 Task: open an excel sheet and write heading  Financial WizardAdd Categories in a column and its values below  'Income, Income, Income, Expenses, Expenses, Expenses, Expenses, Expenses, Savings, Savings, Investments, Investments, Debt, Debt & Debt. 'Add Descriptions in next column and its values below  Salary, Freelance Work, Rental Income, Housing, Transportation, Groceries, Utilities, Entertainment, Emergency Fund, Retirement, Stocks, Mutual Funds, Credit Card 1, Credit Card 2 & Student Loan. Add Amount in next column and its values below  $5,000, $1,200, $500, $1,200, $300, $400, $200, $150, $500, $1,000, $500, $300, $200, $100 & $300. Save page Attendance Sheet for Weekly Overview
Action: Mouse moved to (166, 230)
Screenshot: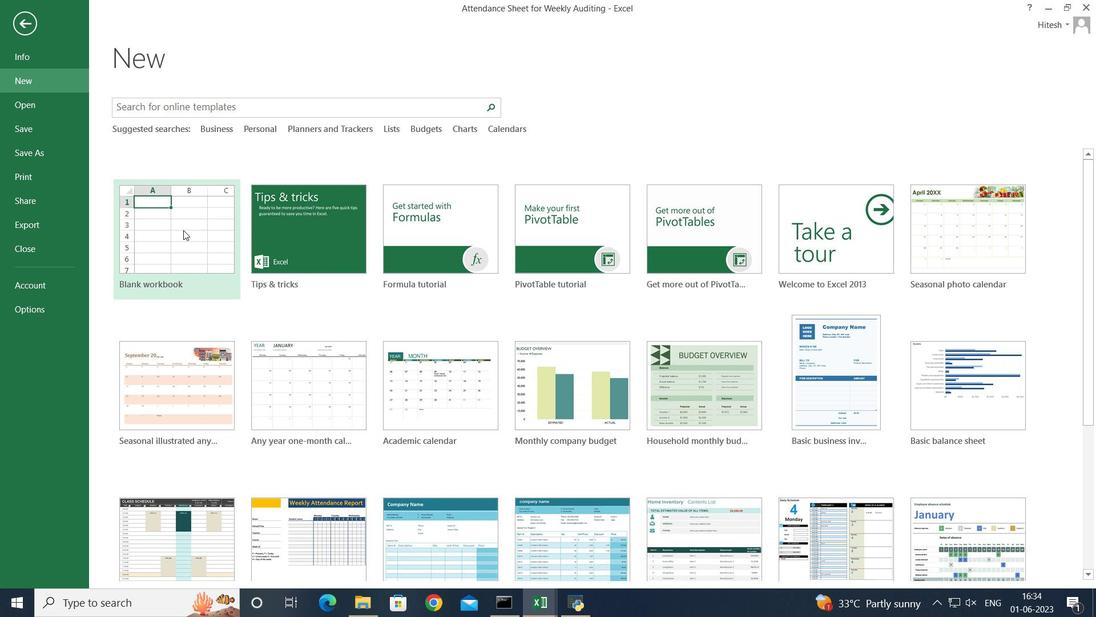 
Action: Mouse pressed left at (166, 230)
Screenshot: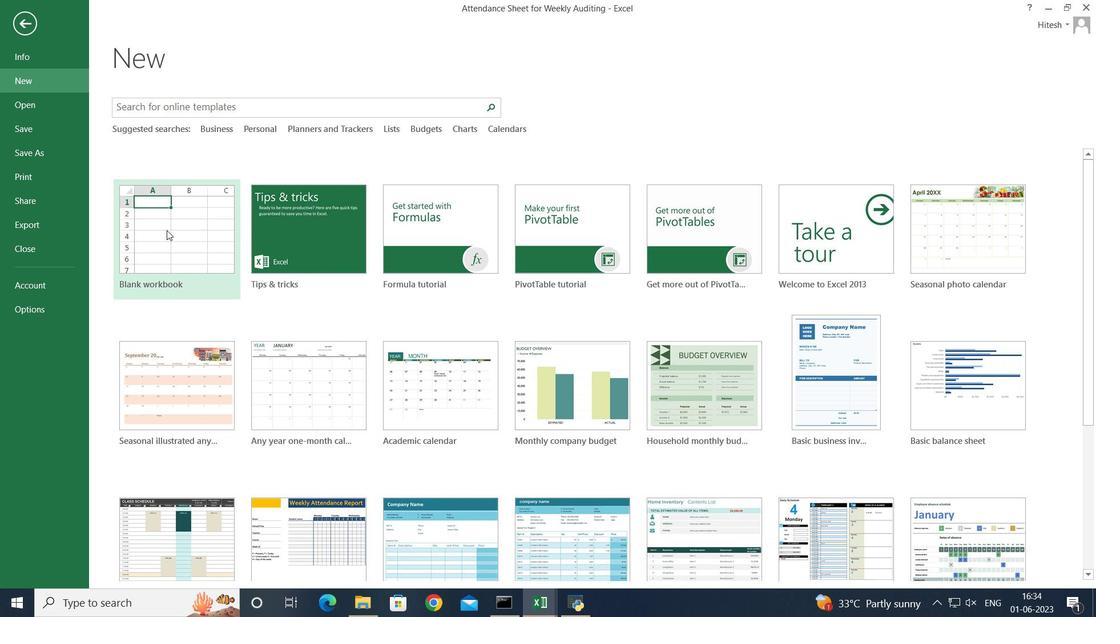 
Action: Mouse moved to (82, 186)
Screenshot: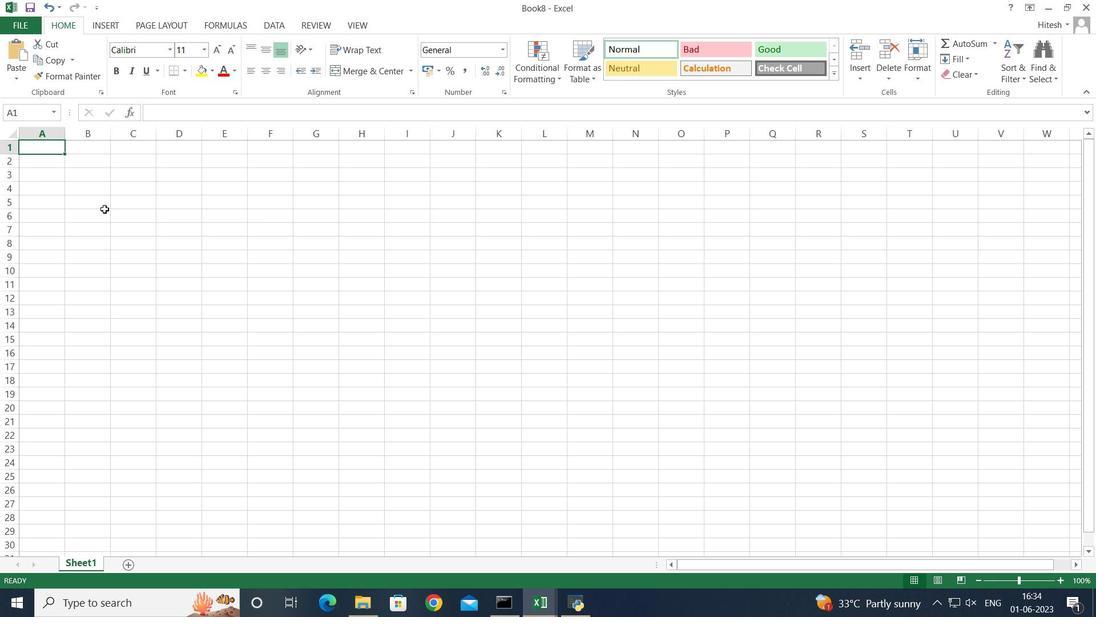 
Action: Key pressed <Key.shift>Financial<Key.space><Key.shift>Wizard<Key.enter><Key.shift><Key.shift>Categories<Key.enter><Key.shift>Income<Key.enter><Key.shift>Income<Key.enter><Key.shift>Income<Key.enter><Key.shift><Key.shift>Expenses<Key.enter><Key.shift>Expenses<Key.enter><Key.shift><Key.shift><Key.shift><Key.shift><Key.shift><Key.shift><Key.shift><Key.shift>Expenses<Key.enter><Key.shift><Key.shift>Expenses<Key.enter><Key.shift>Expenses<Key.enter><Key.shift>Savings<Key.enter><Key.shift>Savings<Key.enter><Key.shift>Investment<Key.enter><Key.shift>Investment<Key.enter><Key.shift>Debt<Key.enter><Key.shift>Debt<Key.enter><Key.shift>Debt<Key.enter>
Screenshot: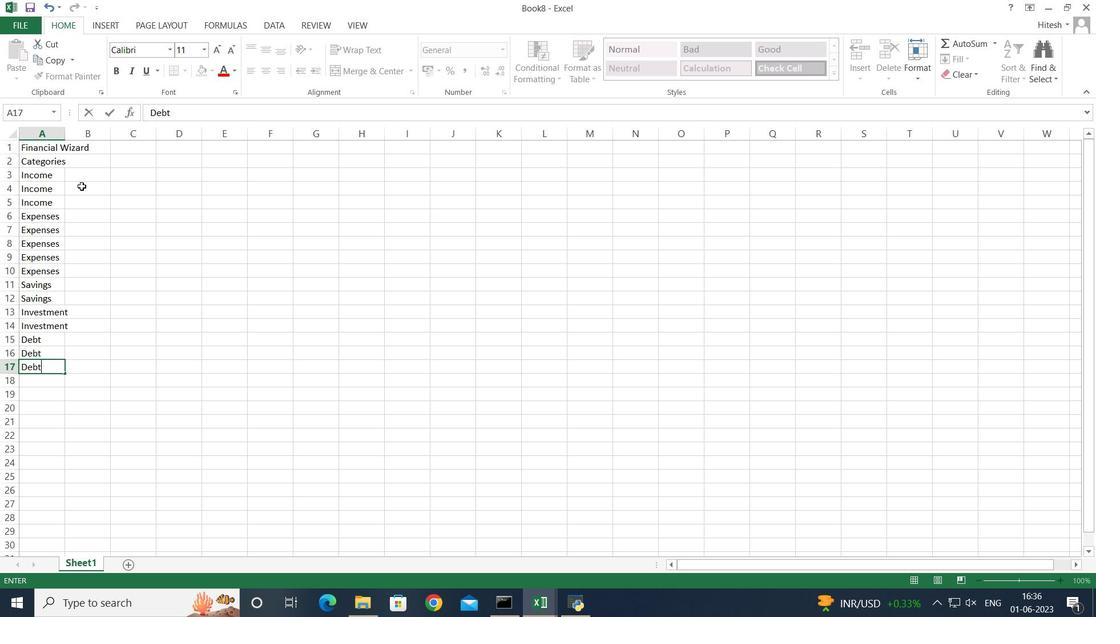 
Action: Mouse moved to (44, 313)
Screenshot: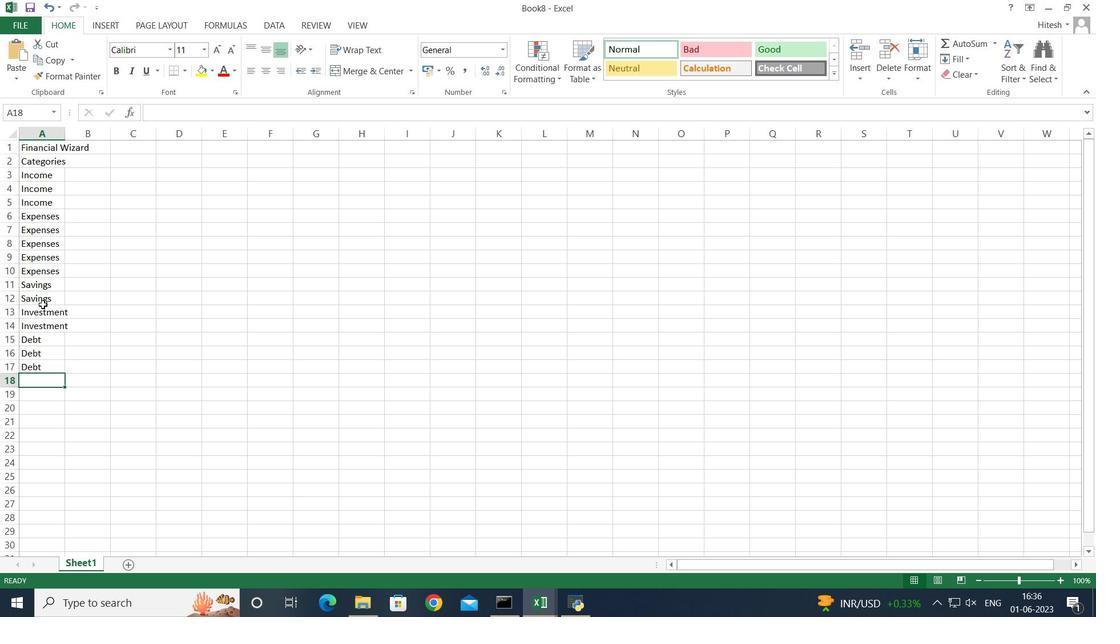 
Action: Mouse pressed left at (44, 313)
Screenshot: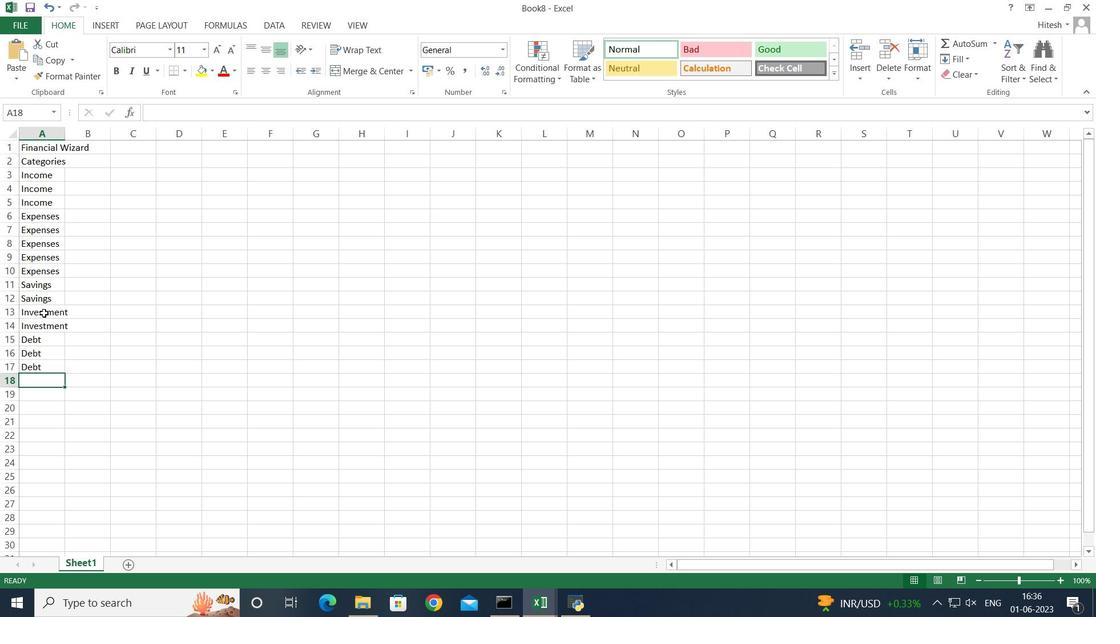 
Action: Mouse moved to (224, 105)
Screenshot: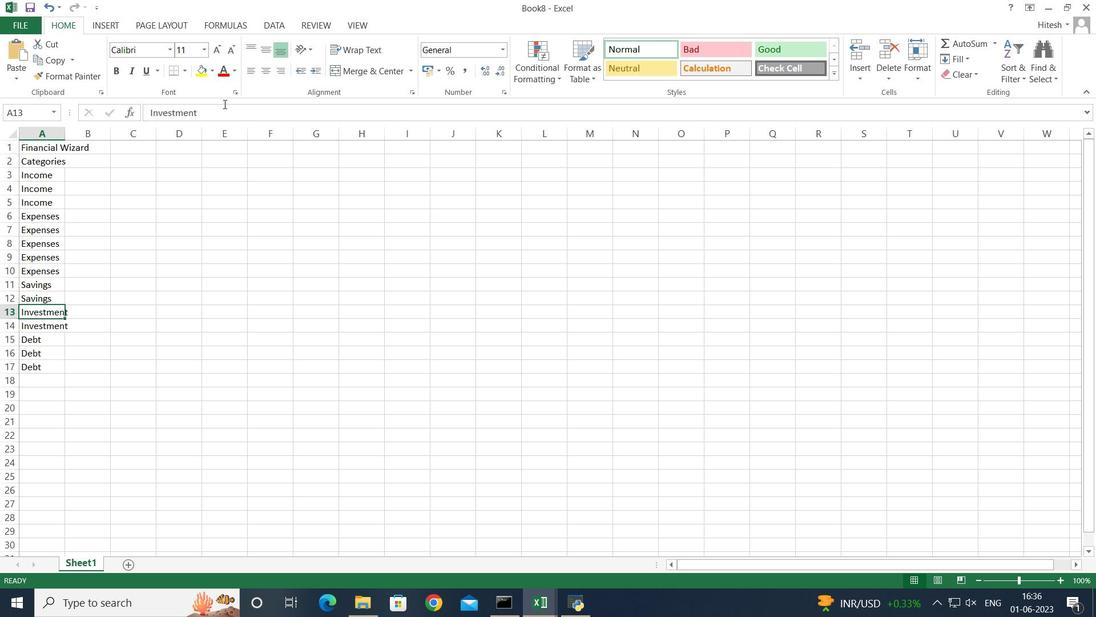 
Action: Mouse pressed left at (224, 105)
Screenshot: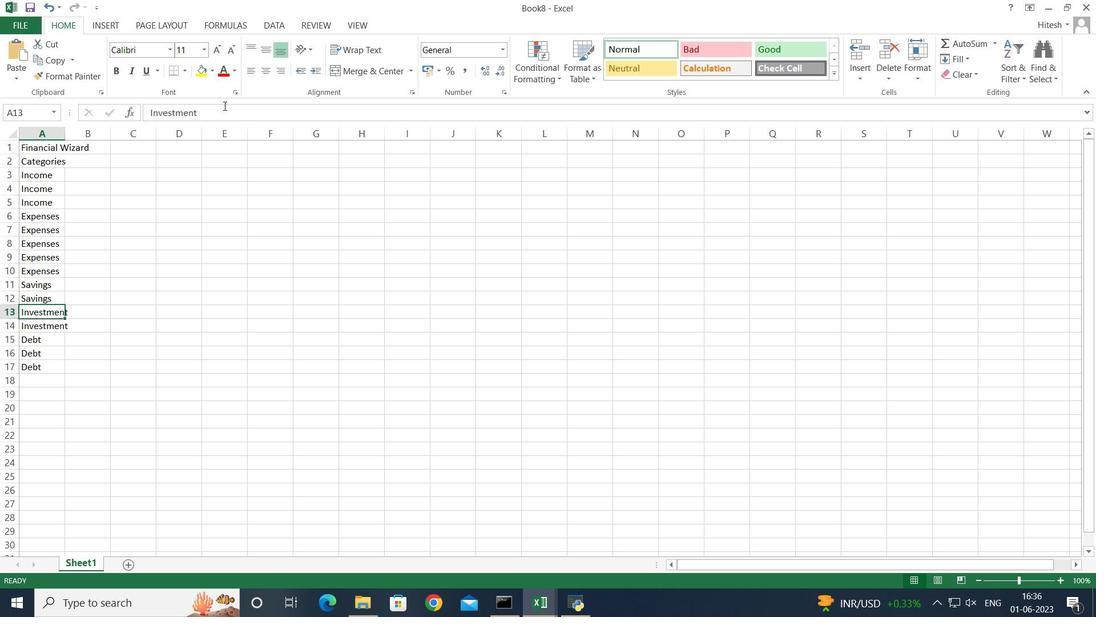 
Action: Key pressed s
Screenshot: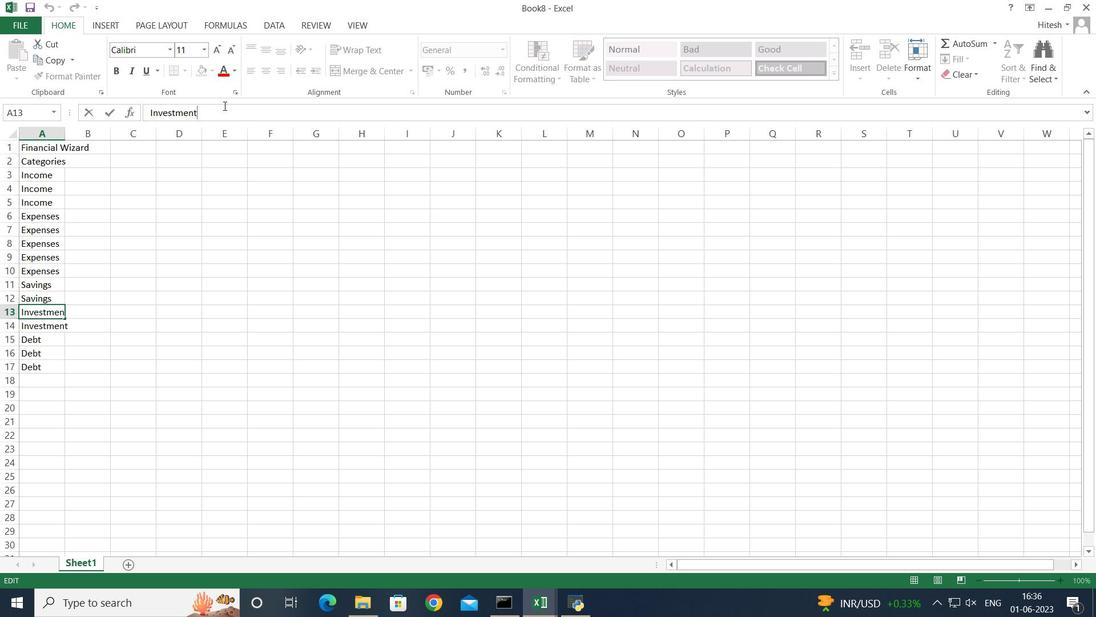 
Action: Mouse moved to (110, 295)
Screenshot: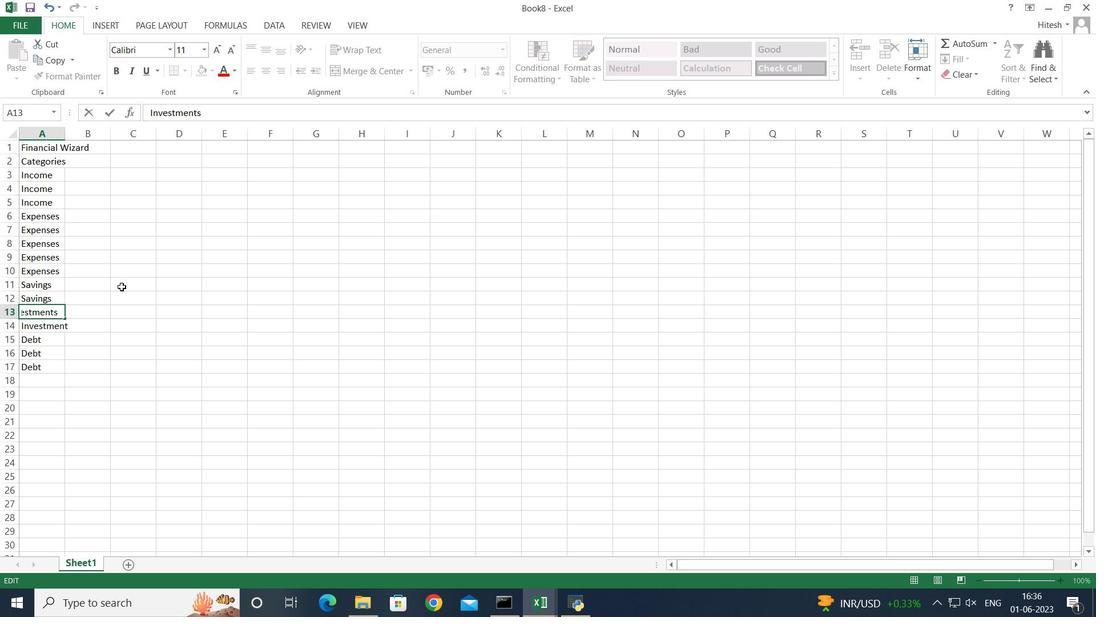 
Action: Key pressed <Key.enter>
Screenshot: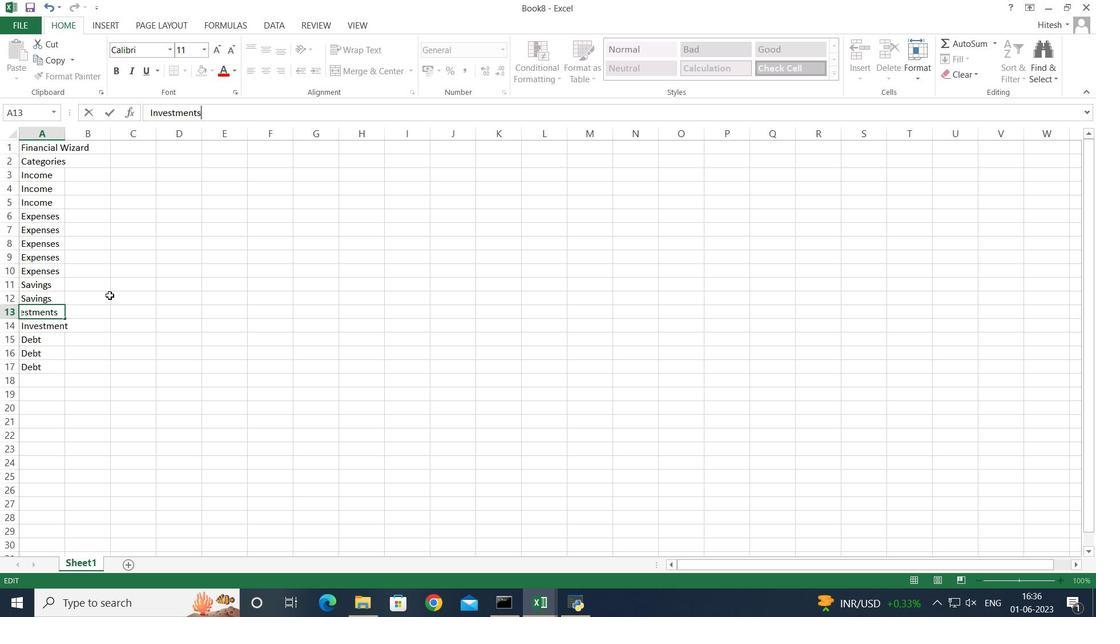 
Action: Mouse moved to (221, 109)
Screenshot: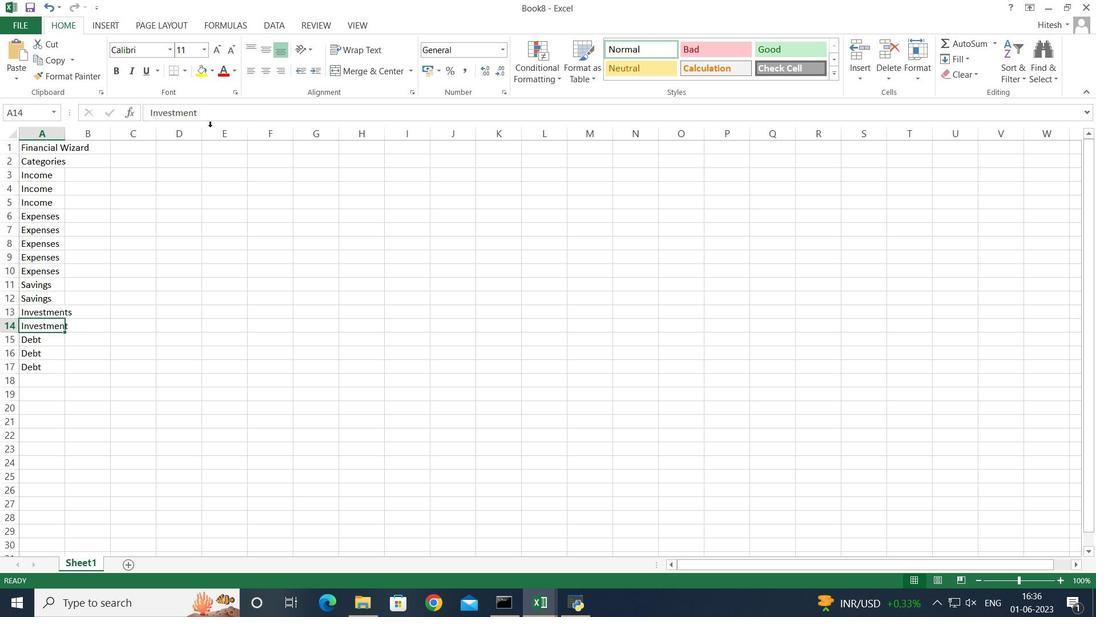 
Action: Mouse pressed left at (221, 109)
Screenshot: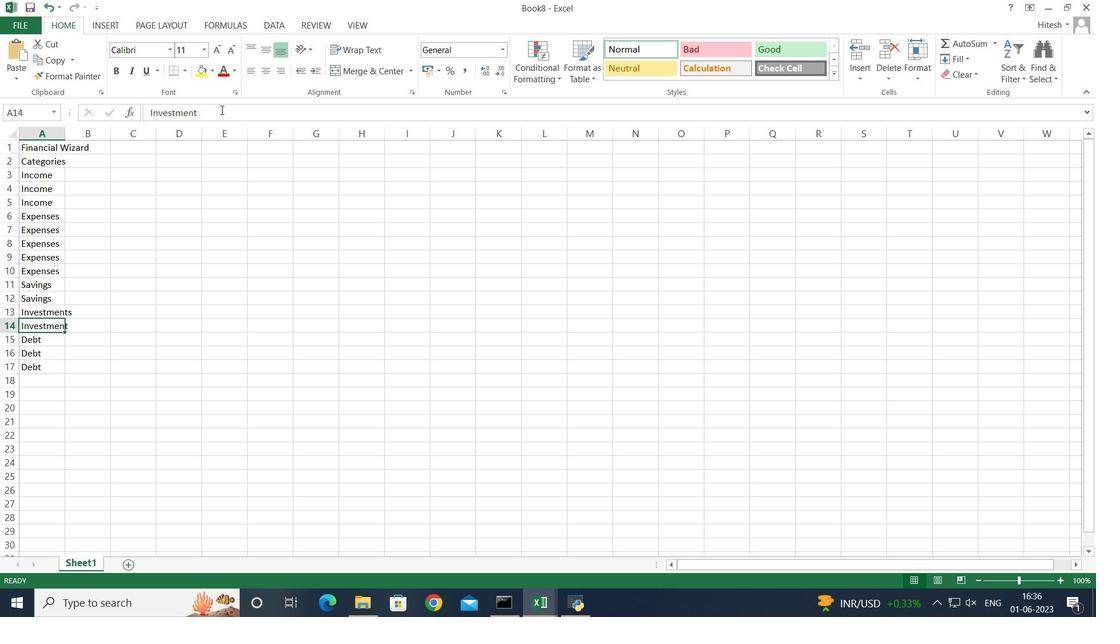 
Action: Key pressed s<Key.enter><Key.enter><Key.enter><Key.enter>
Screenshot: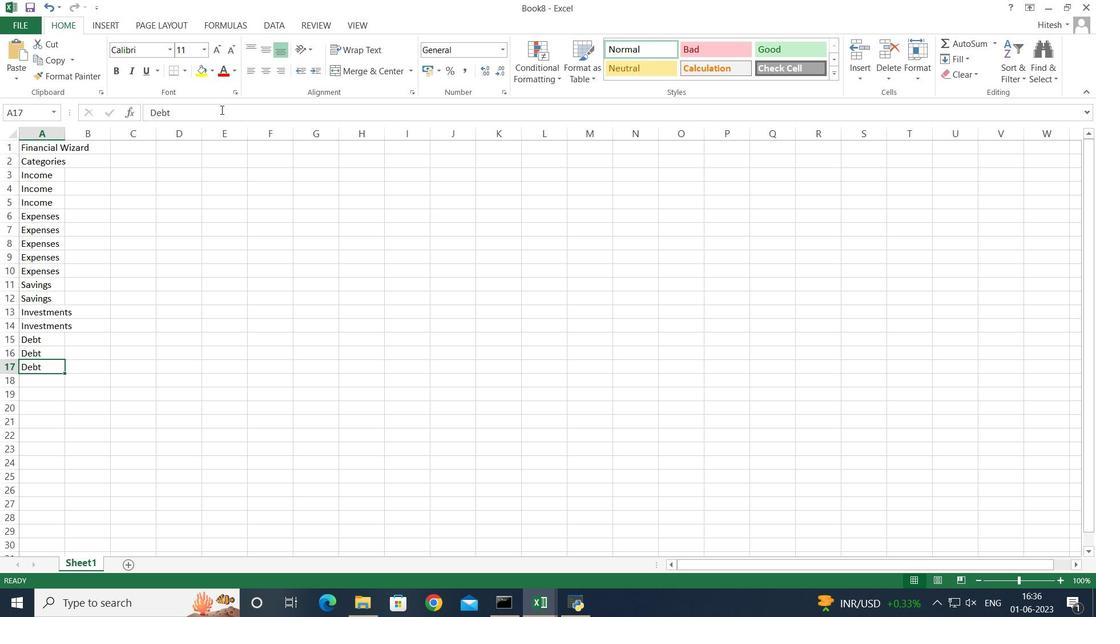 
Action: Mouse moved to (44, 135)
Screenshot: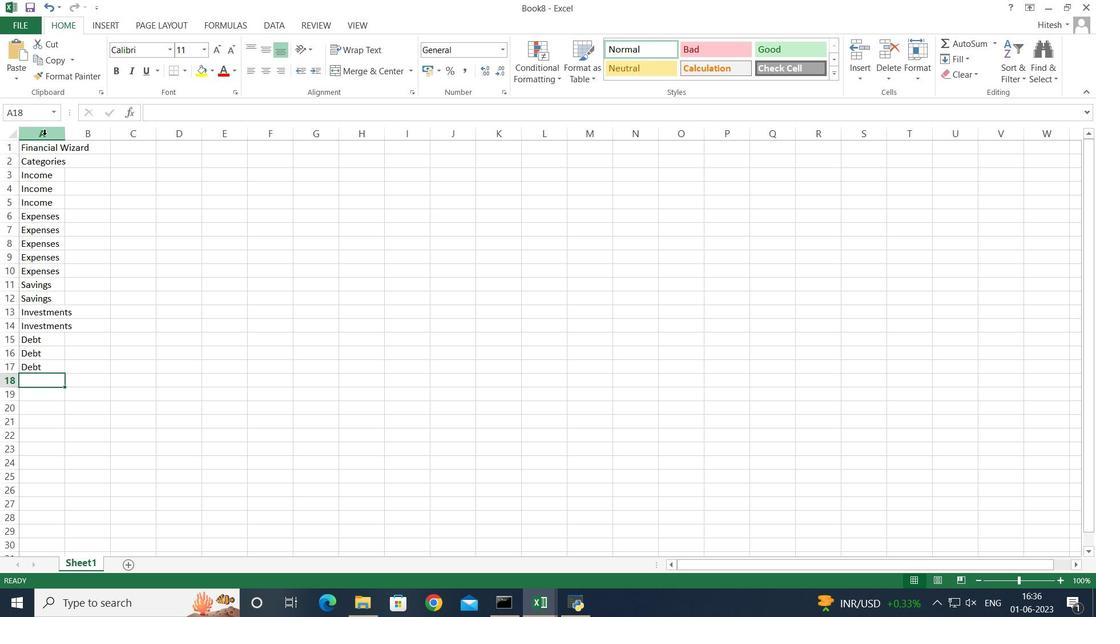 
Action: Mouse pressed left at (44, 135)
Screenshot: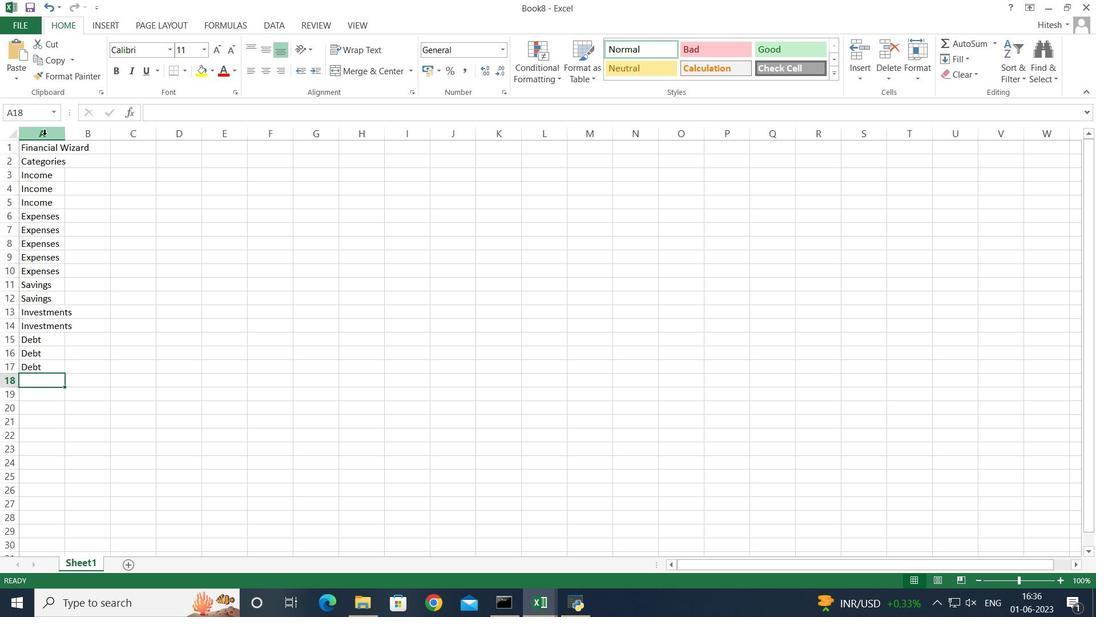
Action: Mouse moved to (64, 133)
Screenshot: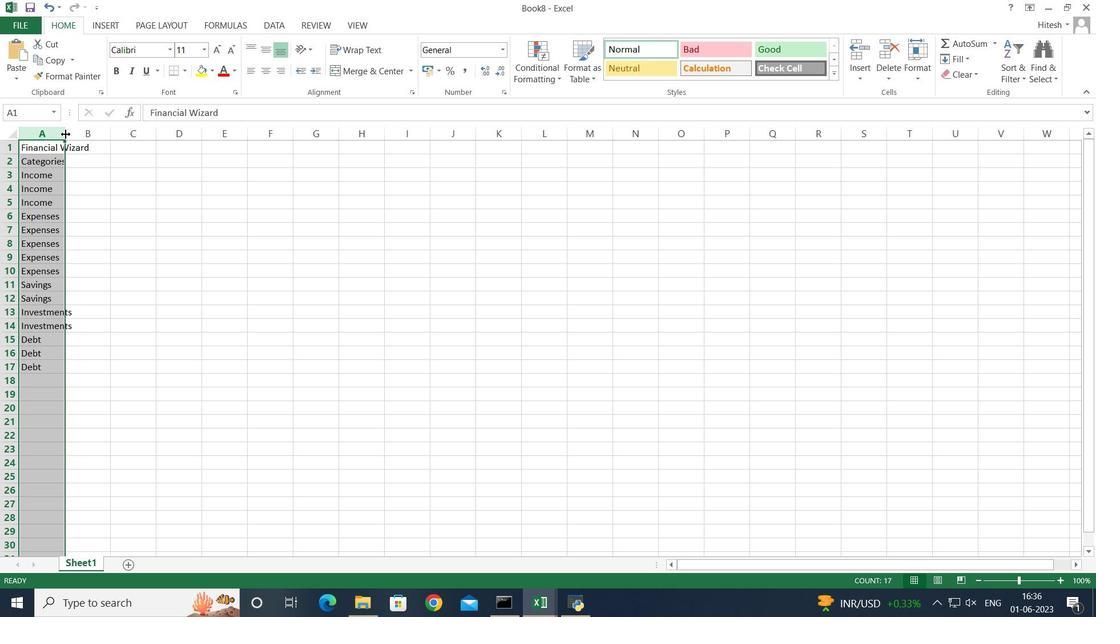 
Action: Mouse pressed left at (64, 133)
Screenshot: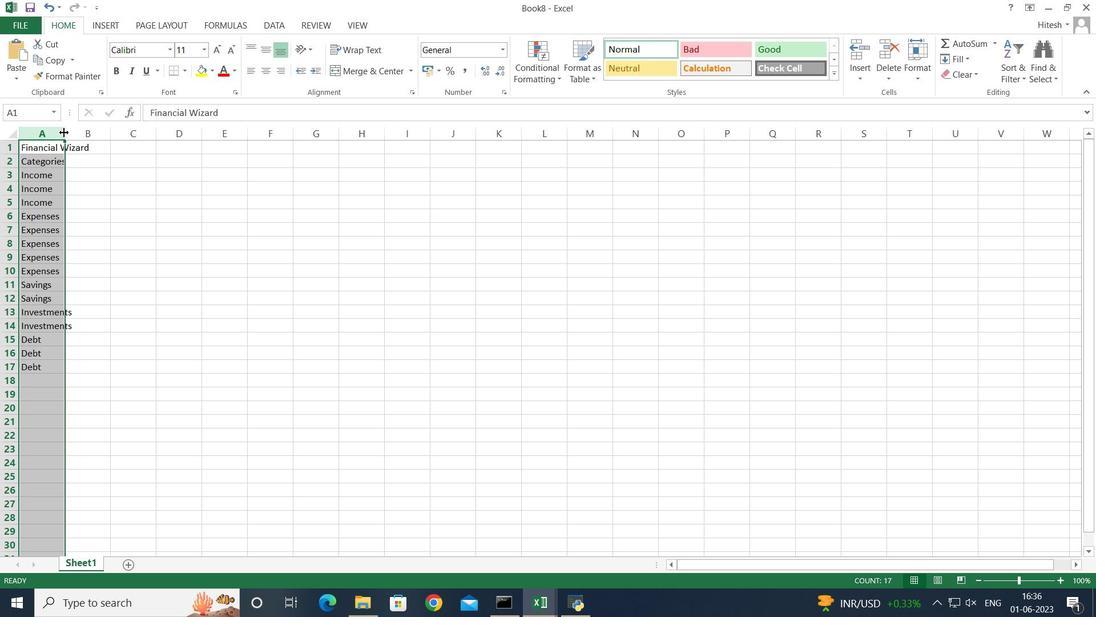 
Action: Mouse moved to (63, 132)
Screenshot: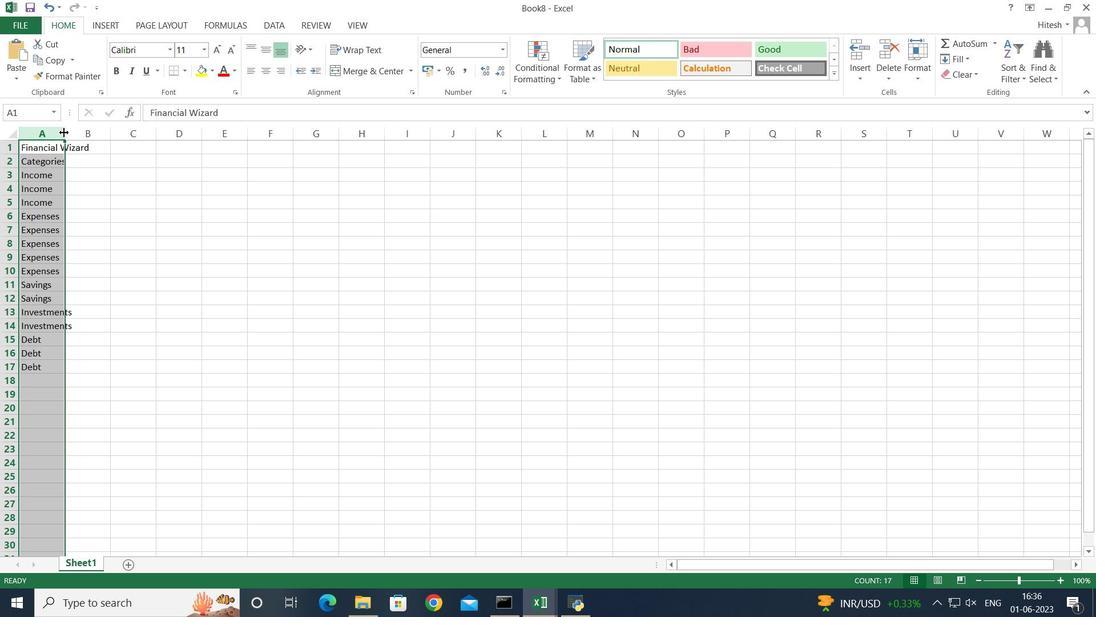 
Action: Mouse pressed left at (63, 132)
Screenshot: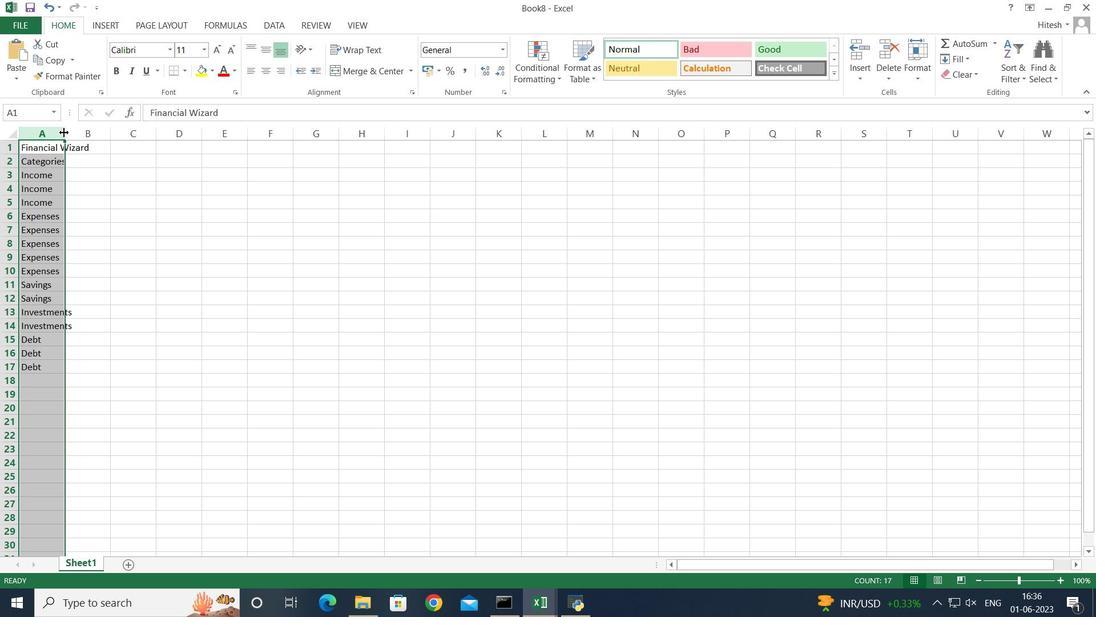 
Action: Mouse moved to (105, 161)
Screenshot: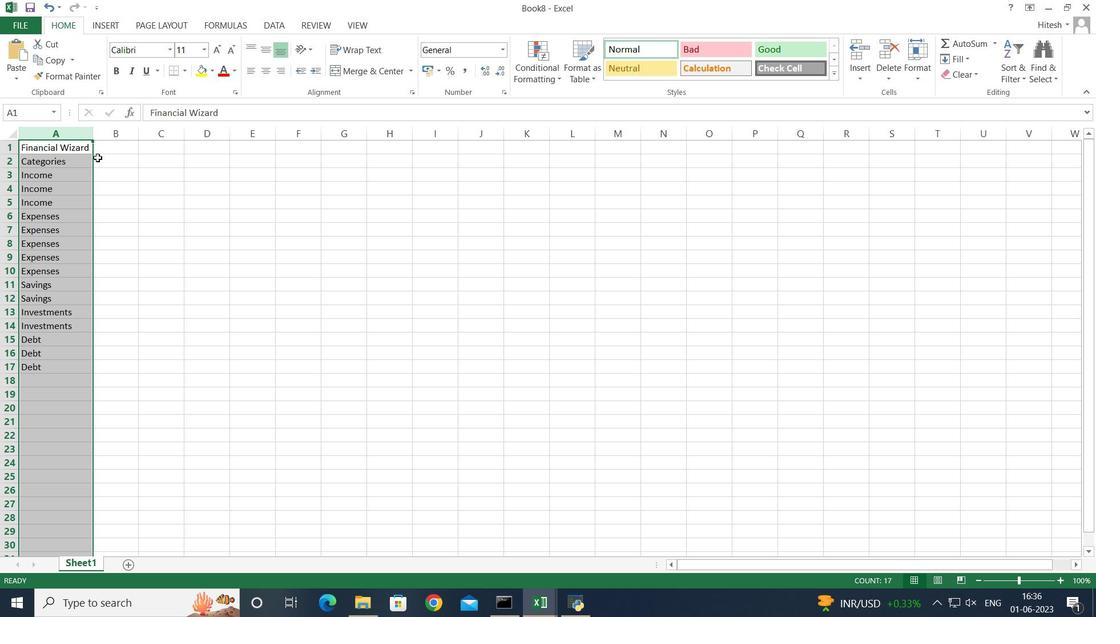 
Action: Mouse pressed left at (105, 161)
Screenshot: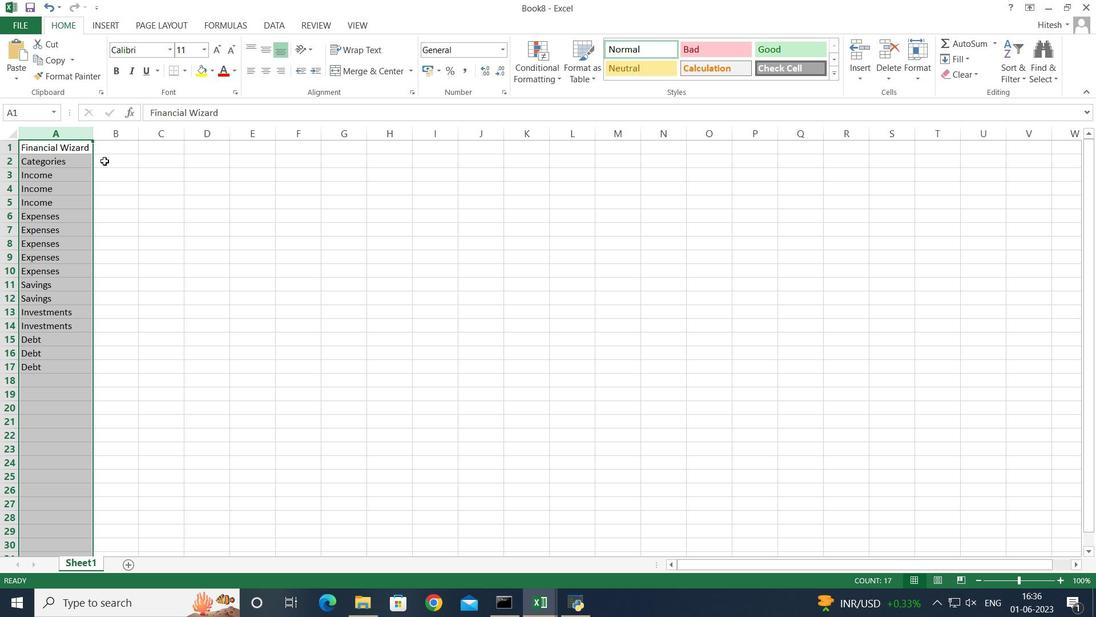 
Action: Key pressed <Key.shift>Descriptions<Key.enter><Key.shift>Salary<Key.enter><Key.shift>Freelance<Key.enter><Key.up>
Screenshot: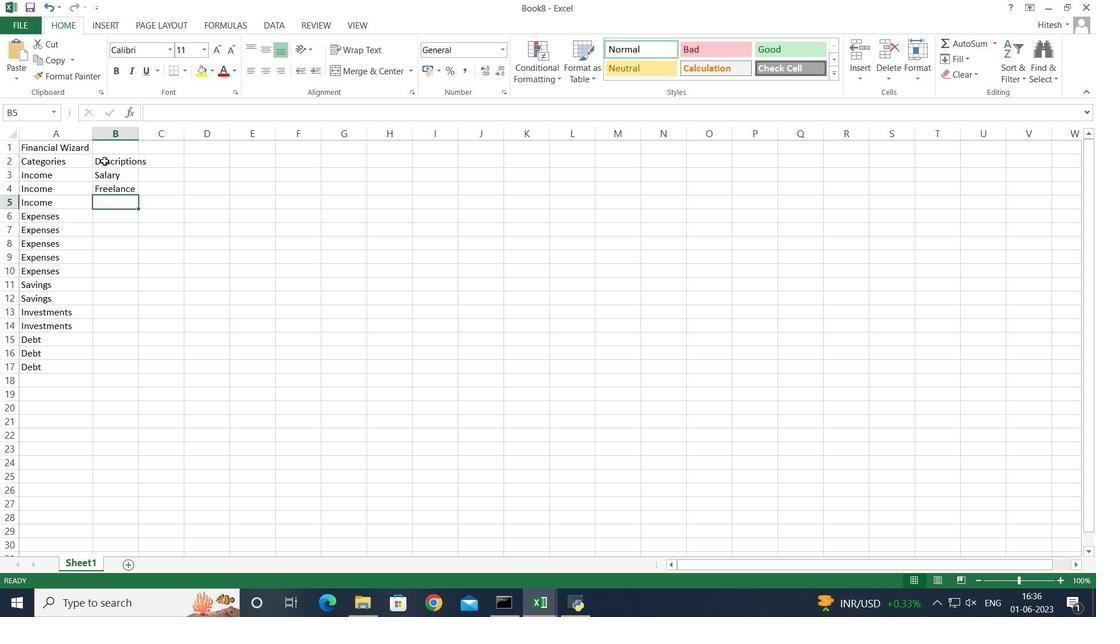 
Action: Mouse moved to (211, 112)
Screenshot: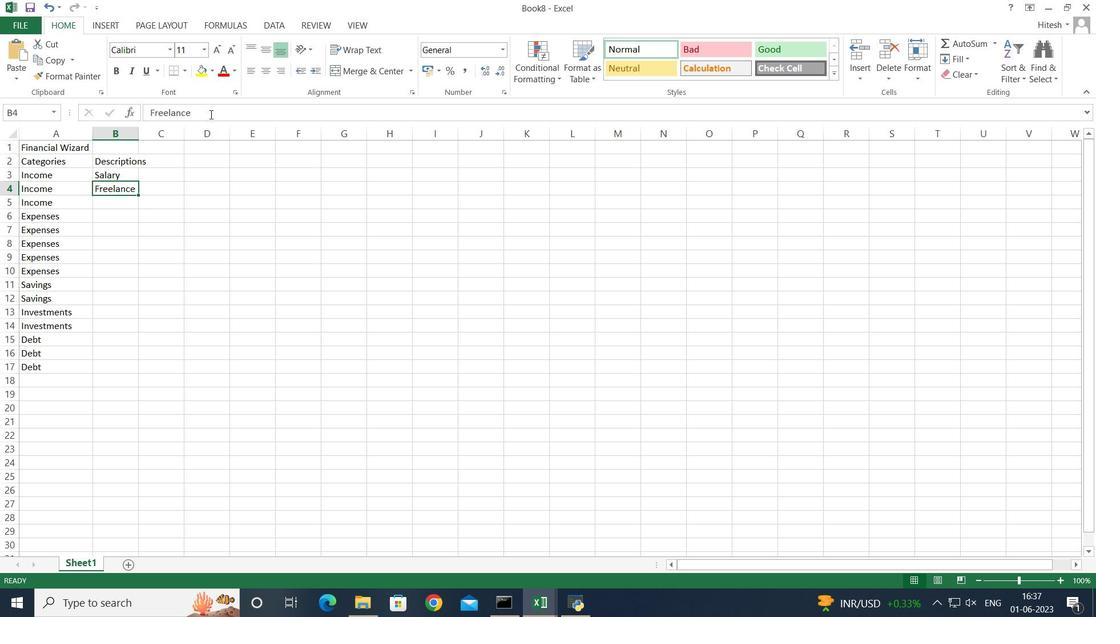 
Action: Mouse pressed left at (211, 112)
Screenshot: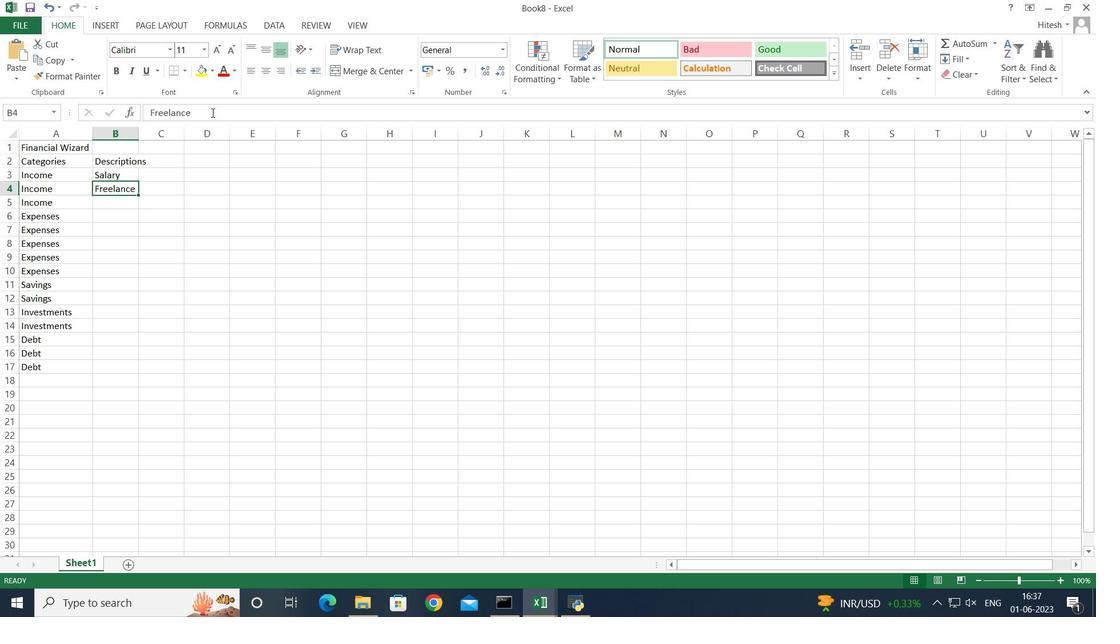 
Action: Key pressed <Key.space><Key.shift>Work<Key.enter><Key.shift>Rental<Key.space><Key.shift>Income<Key.enter><Key.shift>Housing<Key.enter><Key.shift>Transportation<Key.enter><Key.shift>Groceries<Key.enter><Key.shift><Key.shift>Utilities<Key.enter><Key.shift>Entertainment<Key.enter><Key.shift>Emergency<Key.space><Key.shift>Fund<Key.enter><Key.shift>Retire,<Key.backspace>ment<Key.space><Key.enter><Key.shift>Stocks<Key.enter><Key.shift><Key.shift><Key.shift><Key.shift><Key.shift>Mutual<Key.space><Key.shift>Funds<Key.enter><Key.shift>Credit<Key.space><Key.shift>Card<Key.space>1<Key.enter><Key.shift>Credit<Key.space><Key.shift>Card<Key.space>2<Key.enter><Key.shift>Student<Key.space><Key.shift>loan<Key.backspace><Key.backspace><Key.backspace><Key.backspace><Key.shift>Loan<Key.enter>
Screenshot: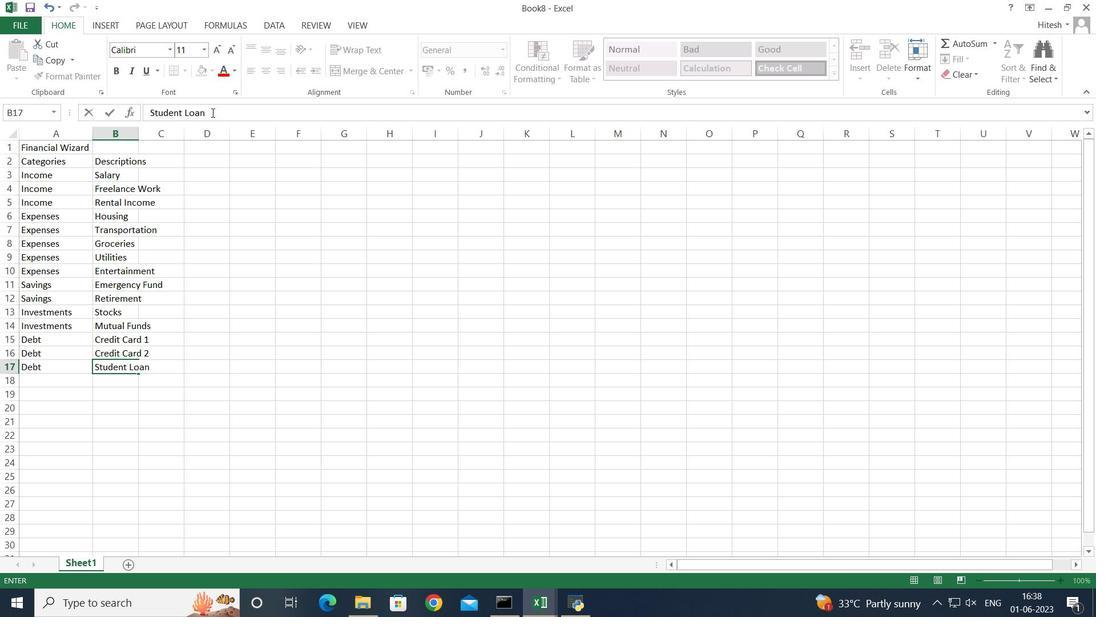 
Action: Mouse moved to (110, 137)
Screenshot: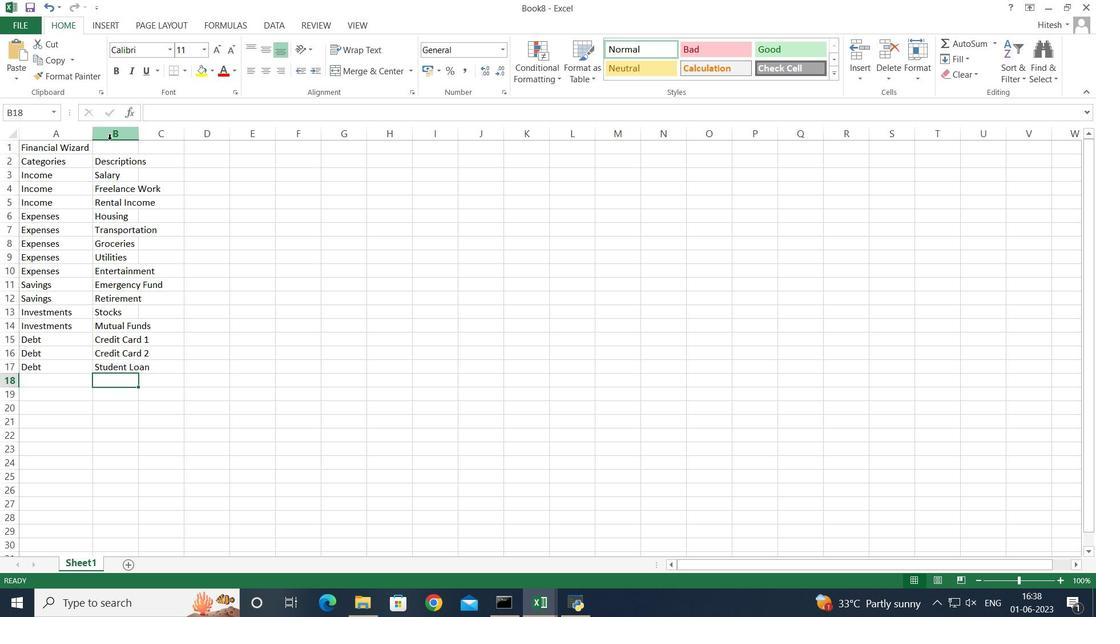 
Action: Mouse pressed left at (110, 137)
Screenshot: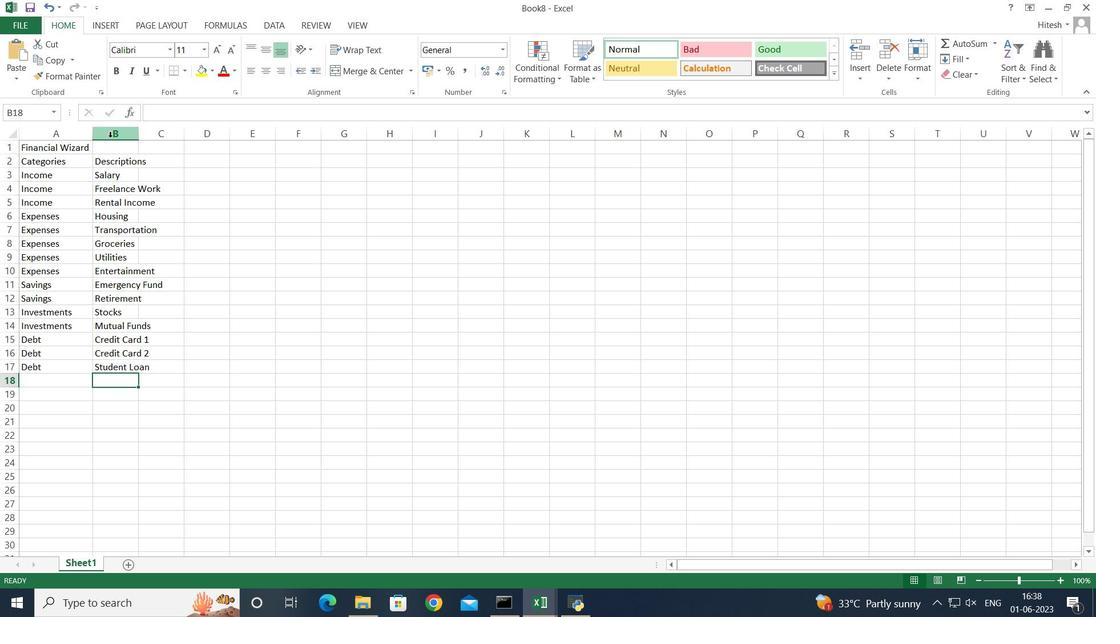 
Action: Mouse moved to (138, 135)
Screenshot: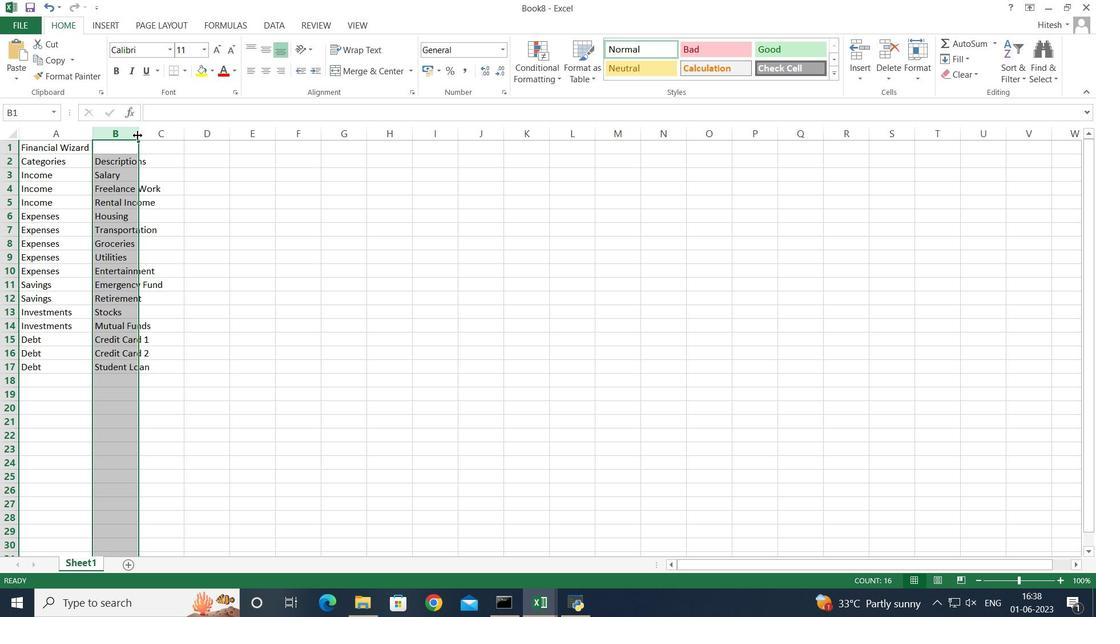 
Action: Mouse pressed left at (138, 135)
Screenshot: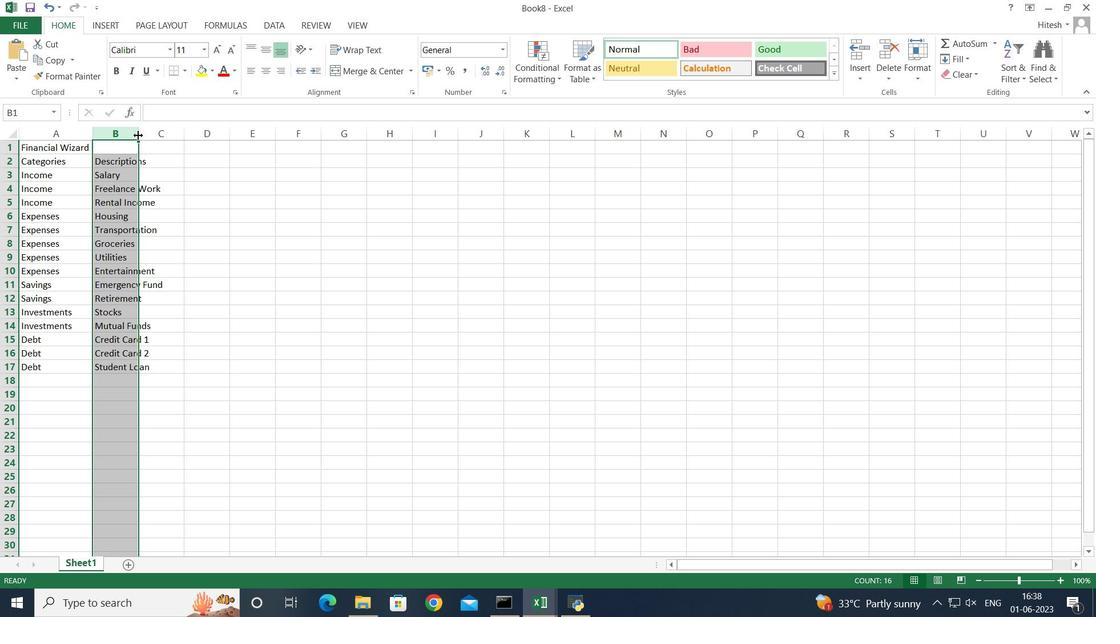 
Action: Mouse pressed left at (138, 135)
Screenshot: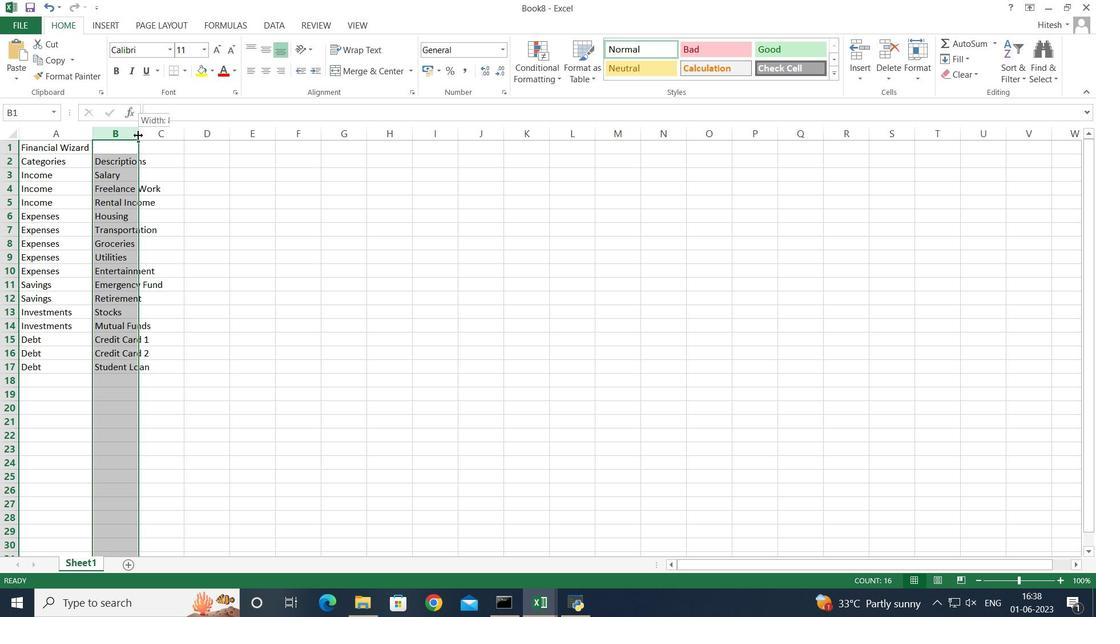 
Action: Mouse moved to (178, 162)
Screenshot: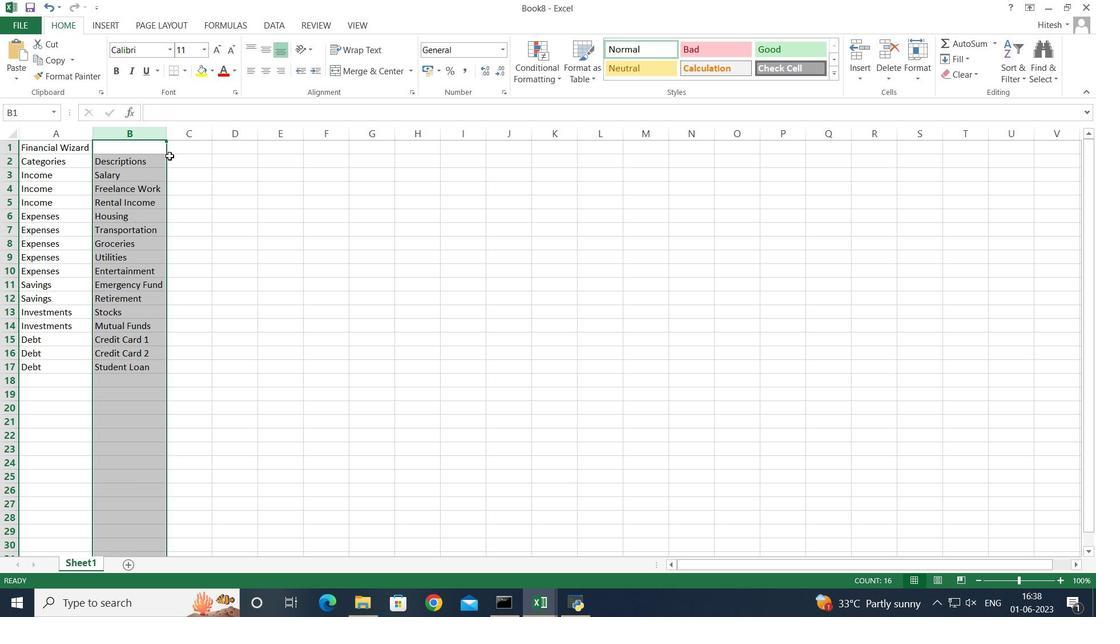 
Action: Mouse pressed left at (178, 162)
Screenshot: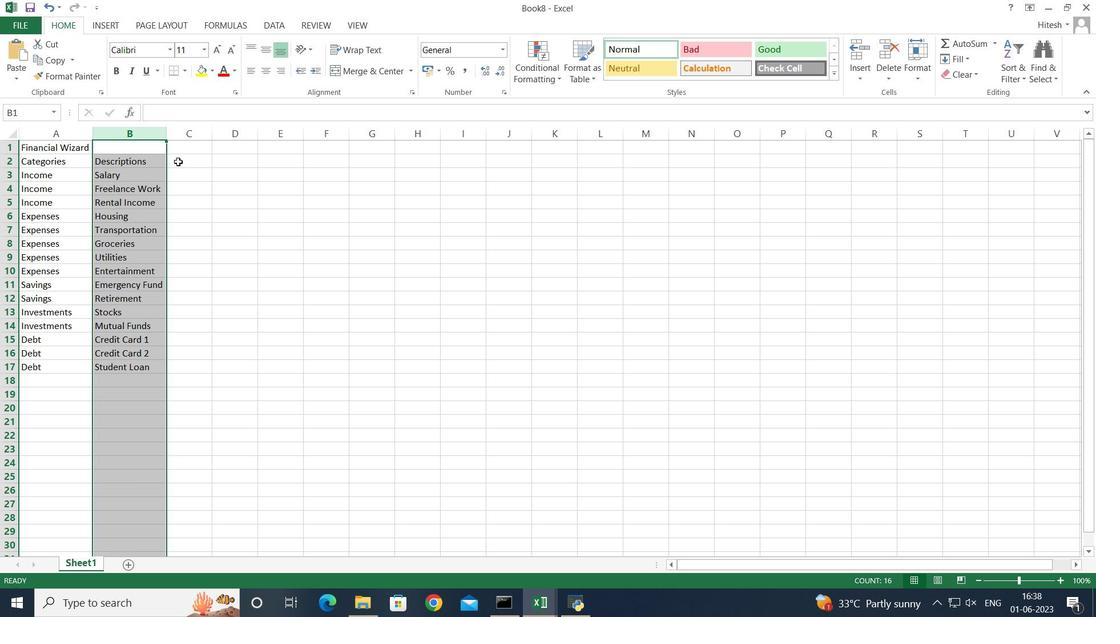 
Action: Key pressed <Key.shift>Amount<Key.enter>5000<Key.enter>1200<Key.enter>500
Screenshot: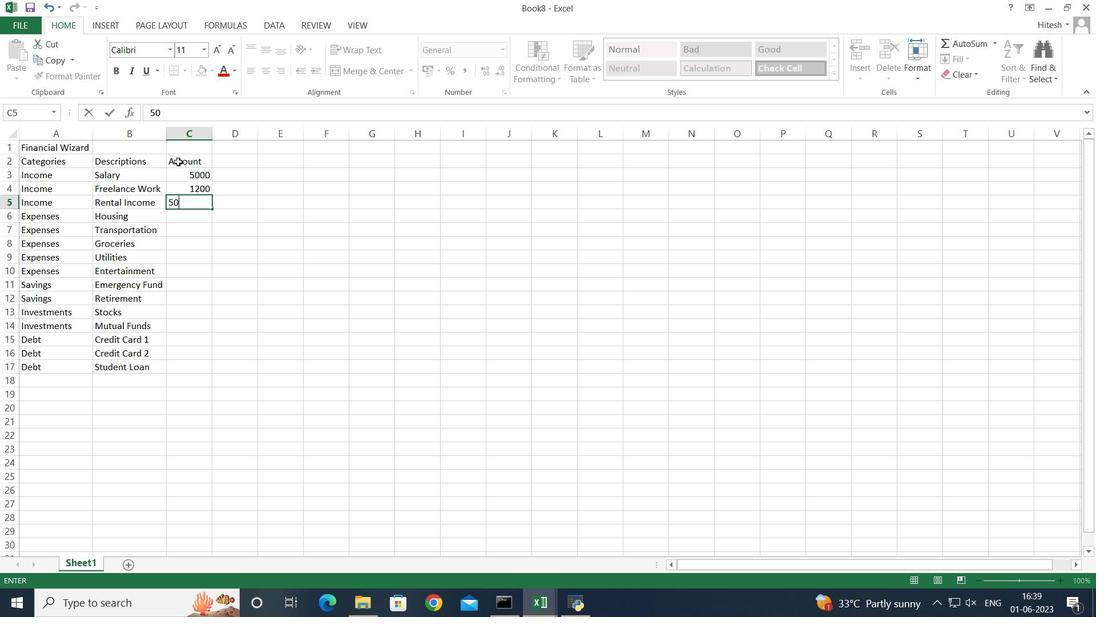 
Action: Mouse moved to (185, 162)
Screenshot: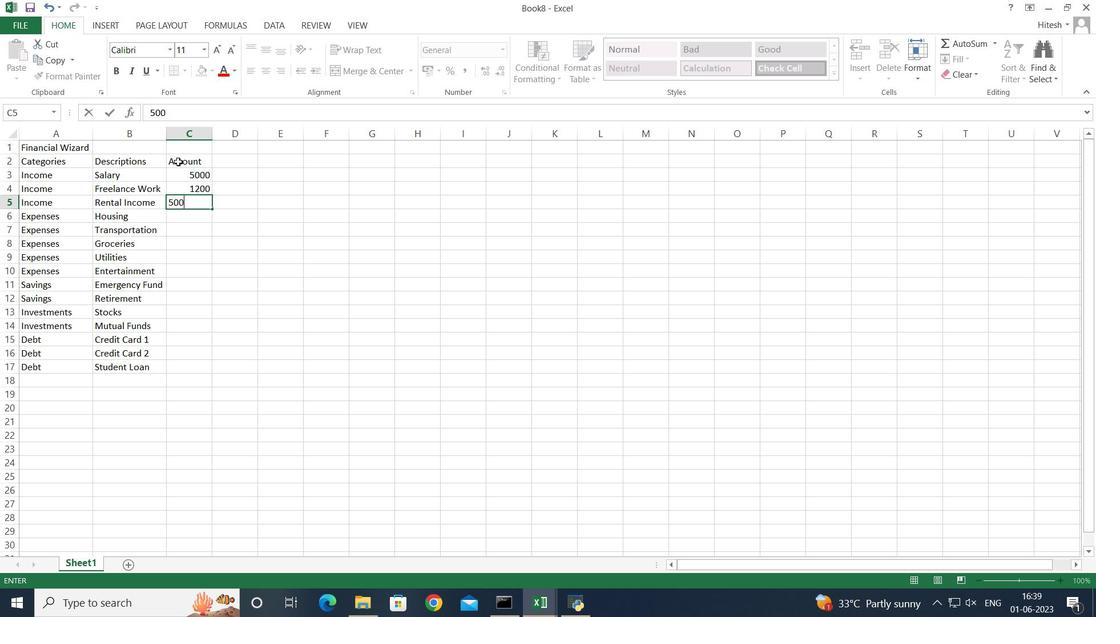 
Action: Key pressed <Key.enter>
Screenshot: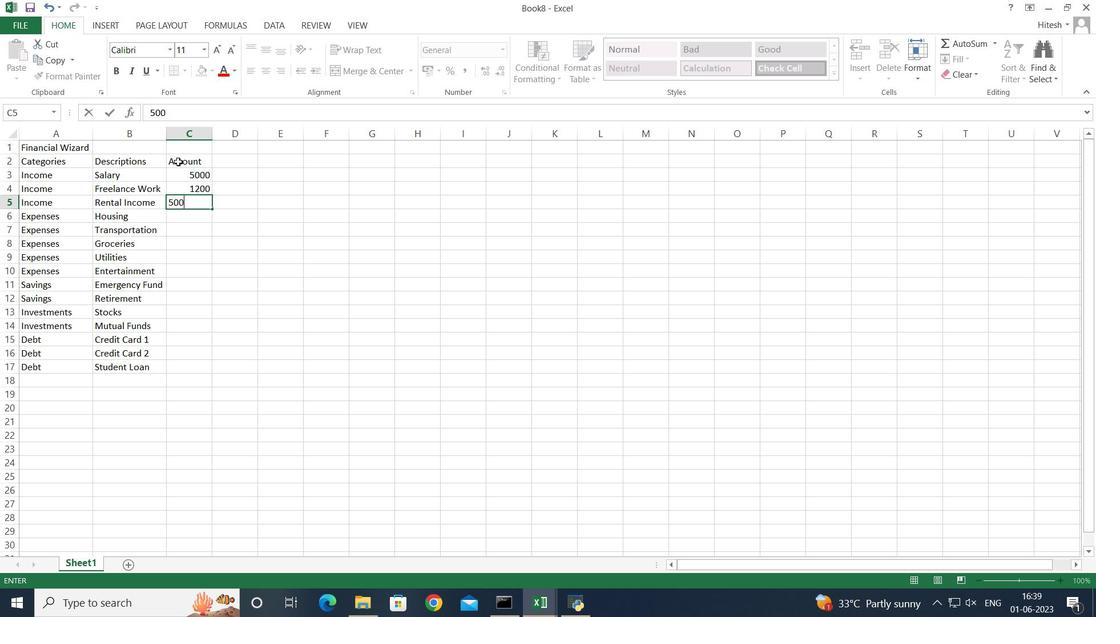 
Action: Mouse moved to (190, 161)
Screenshot: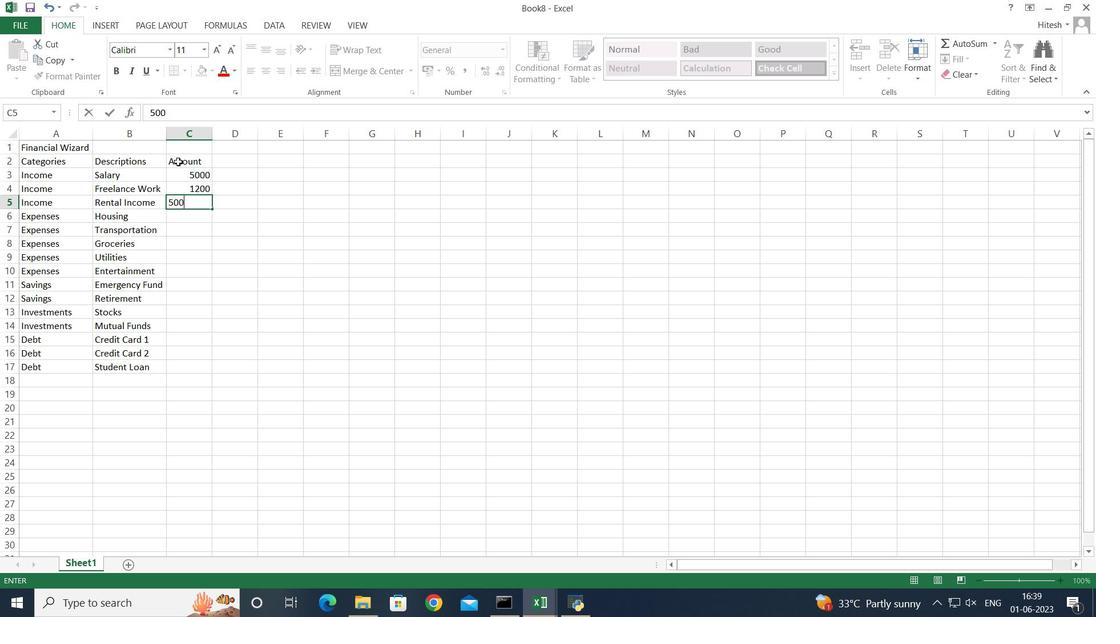 
Action: Key pressed 1200<Key.enter>300<Key.enter>400<Key.enter>200<Key.enter>150<Key.enter>500<Key.enter>1000<Key.enter>500<Key.enter>300<Key.enter>200<Key.enter>100<Key.enter>300<Key.enter>
Screenshot: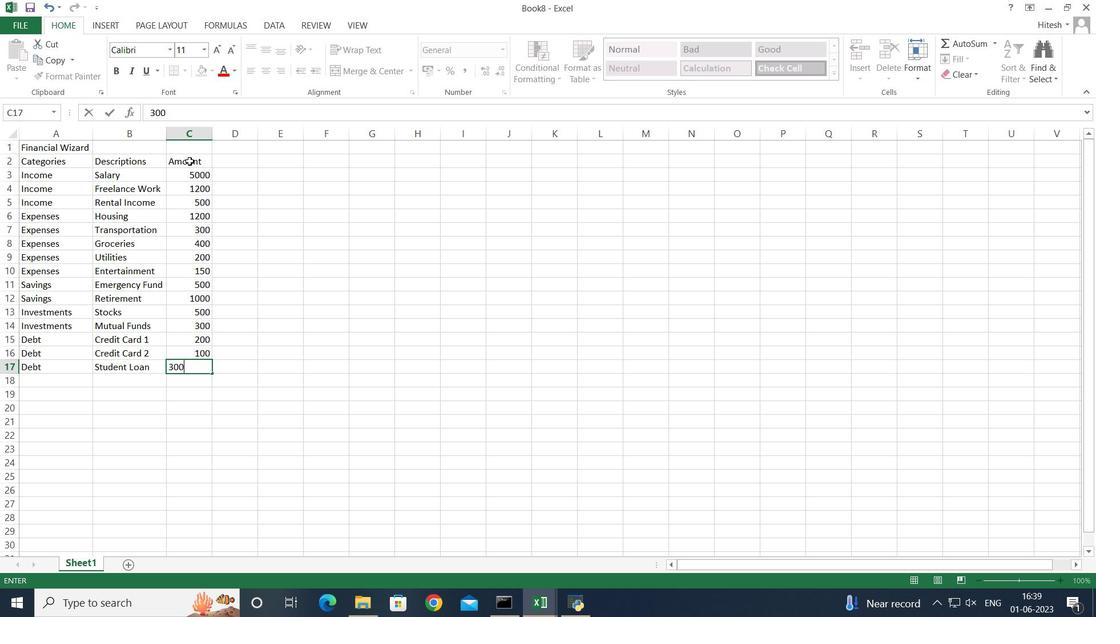 
Action: Mouse moved to (181, 175)
Screenshot: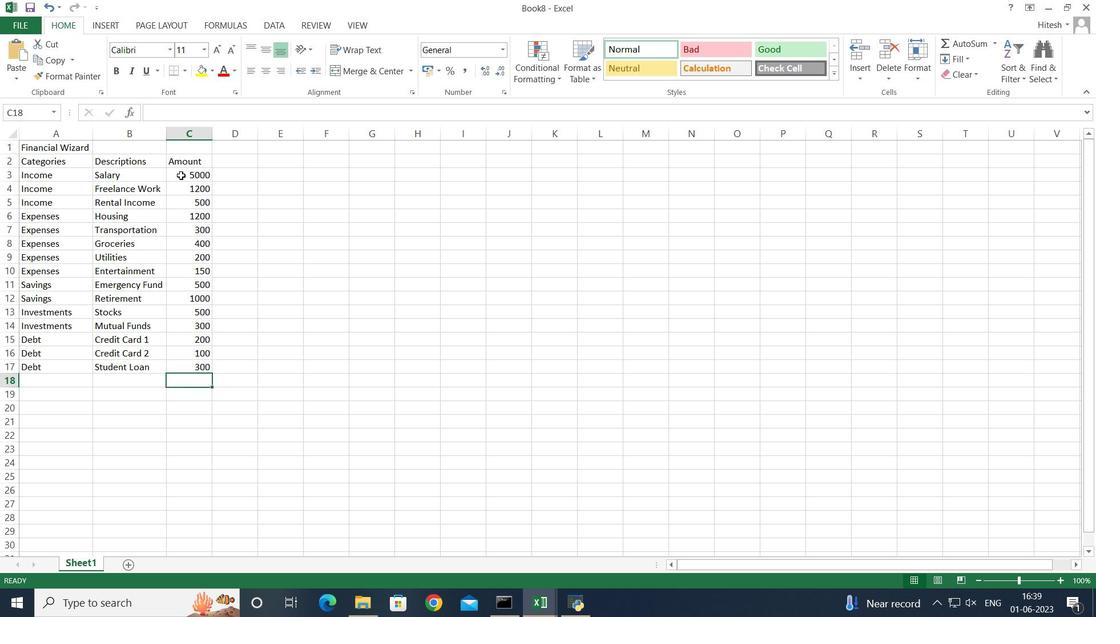 
Action: Mouse pressed left at (181, 175)
Screenshot: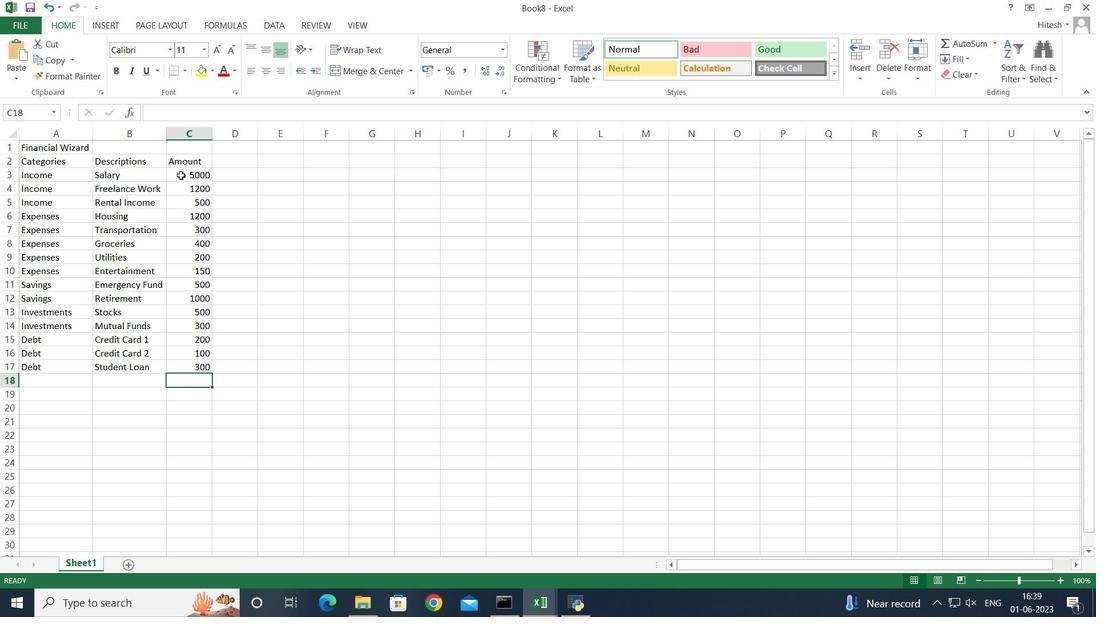 
Action: Key pressed <Key.shift><Key.down><Key.down><Key.down><Key.down><Key.down><Key.down><Key.down><Key.down><Key.down><Key.down><Key.down><Key.down><Key.down><Key.down>
Screenshot: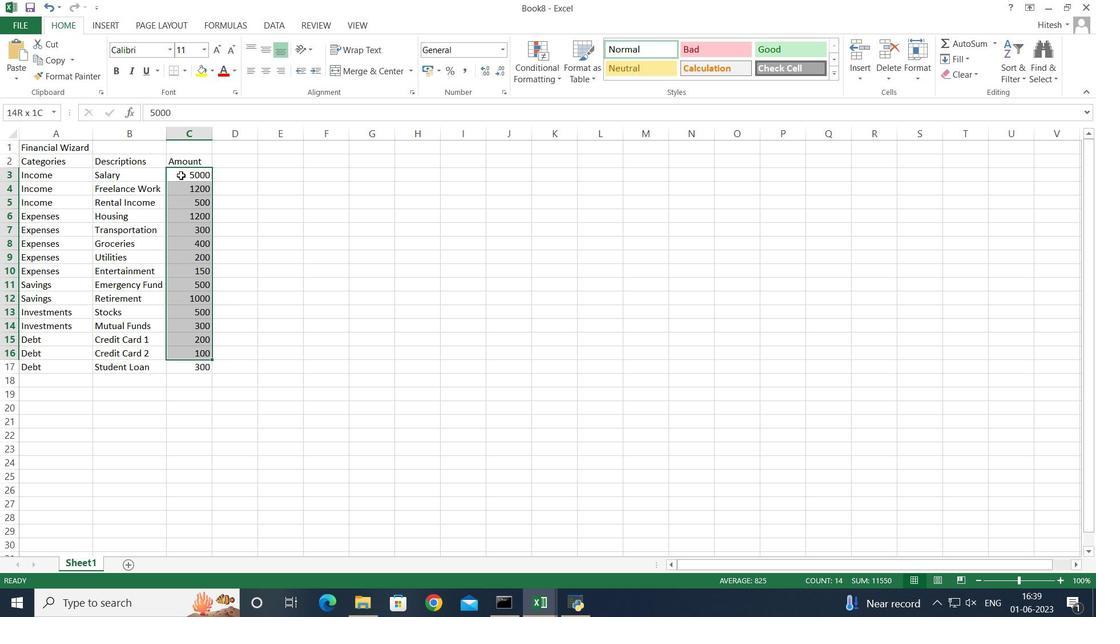 
Action: Mouse moved to (438, 70)
Screenshot: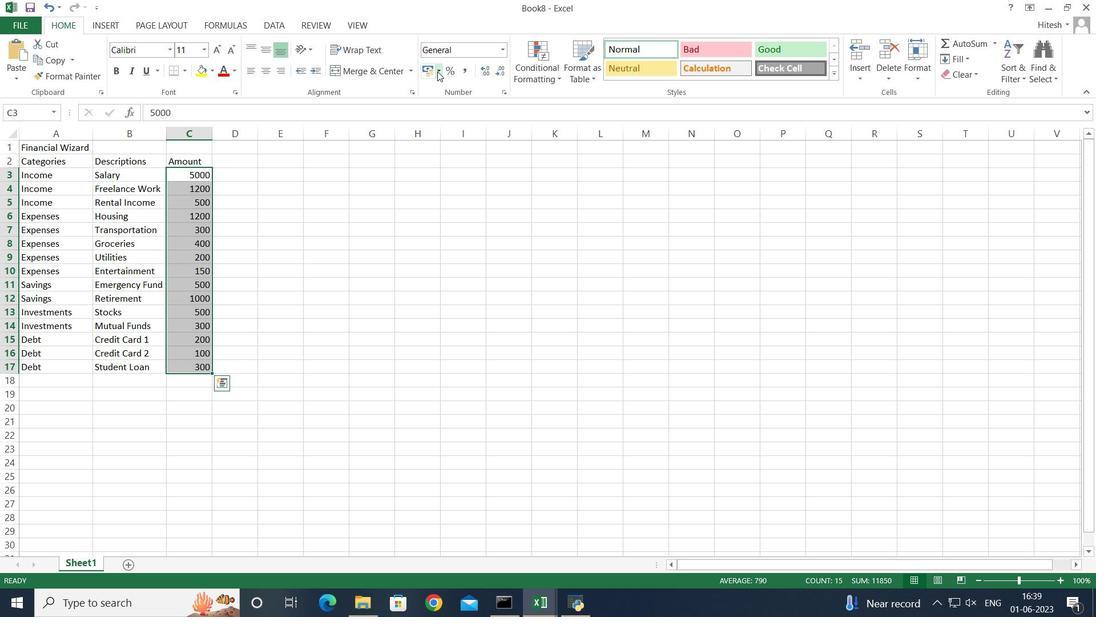 
Action: Mouse pressed left at (438, 70)
Screenshot: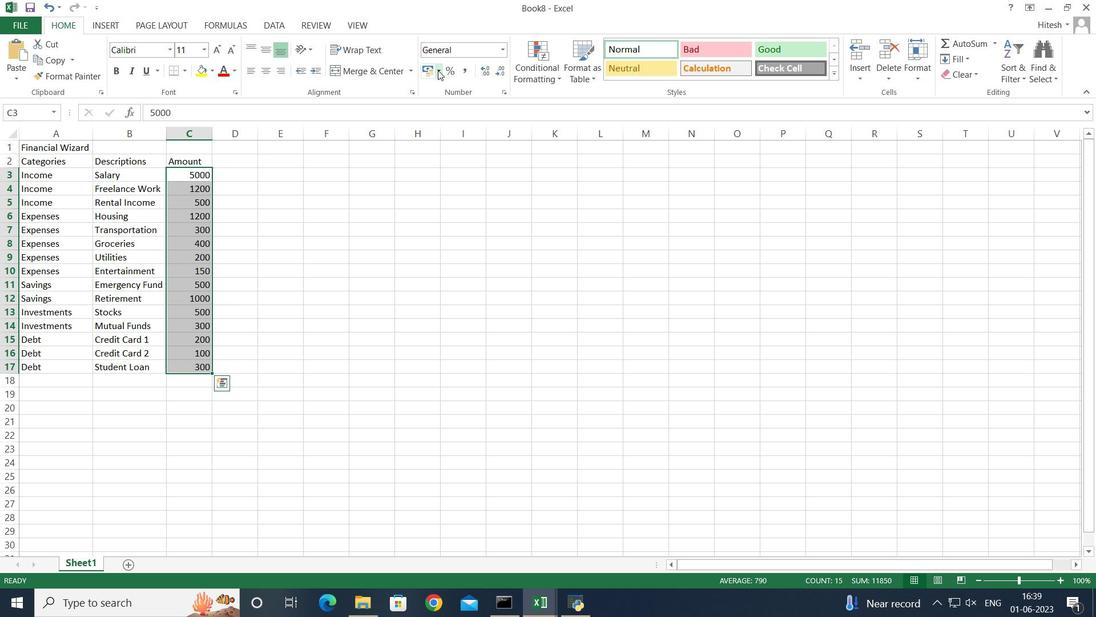 
Action: Mouse moved to (440, 108)
Screenshot: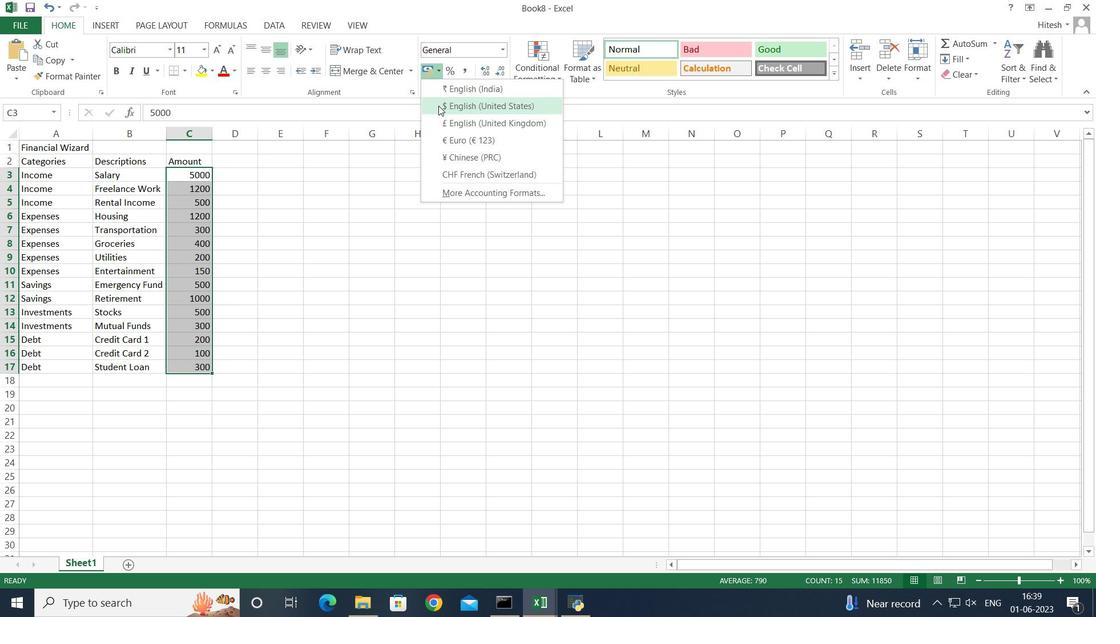 
Action: Mouse pressed left at (440, 108)
Screenshot: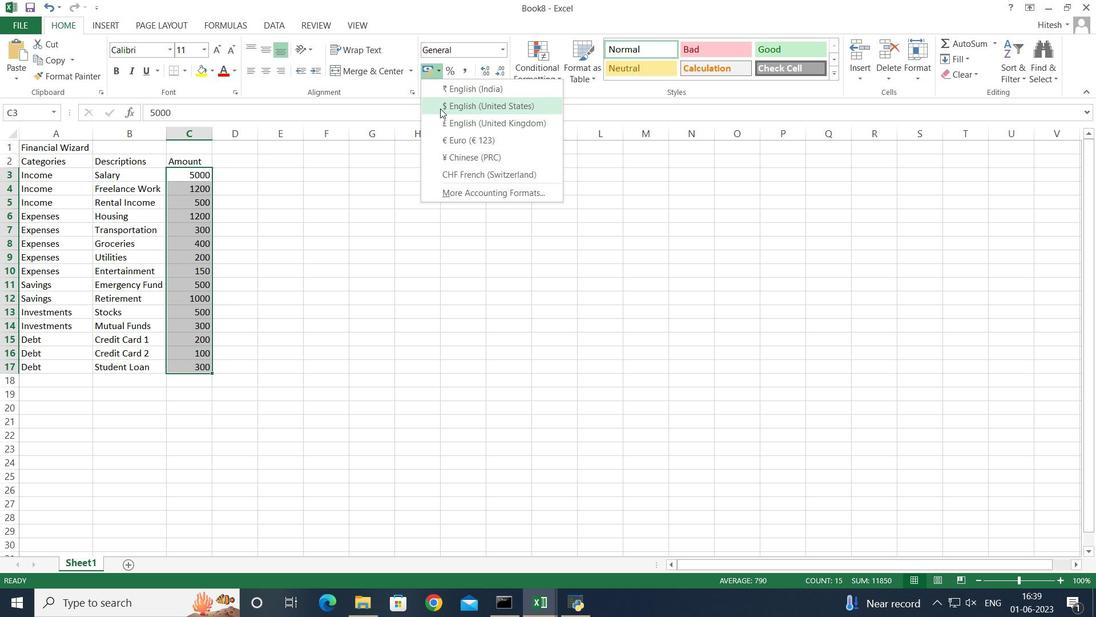 
Action: Mouse moved to (195, 441)
Screenshot: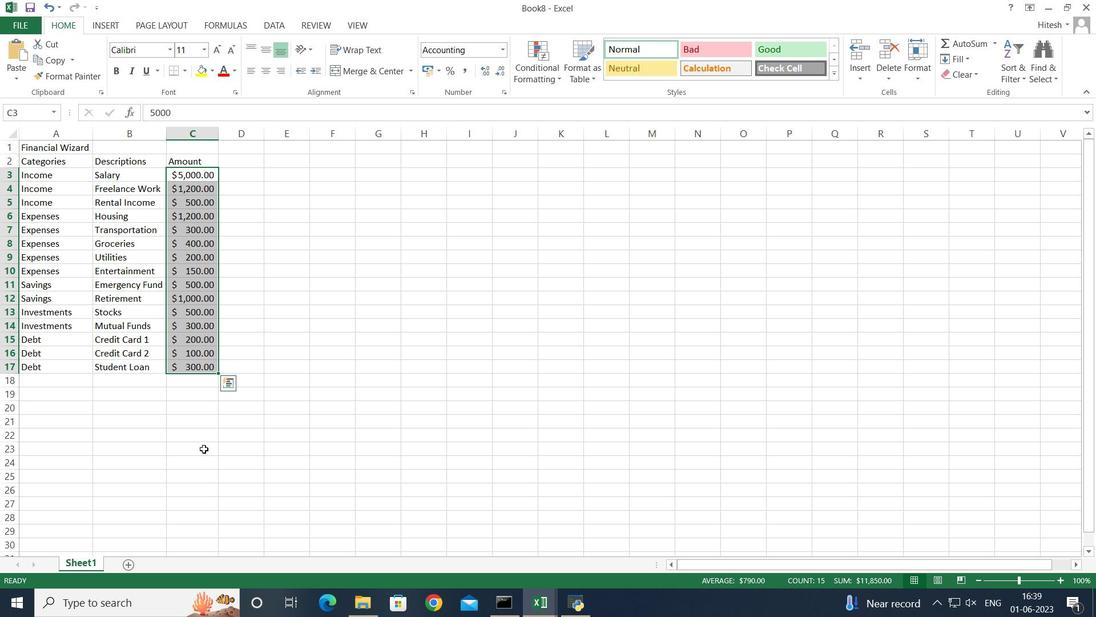 
Action: Mouse pressed left at (195, 441)
Screenshot: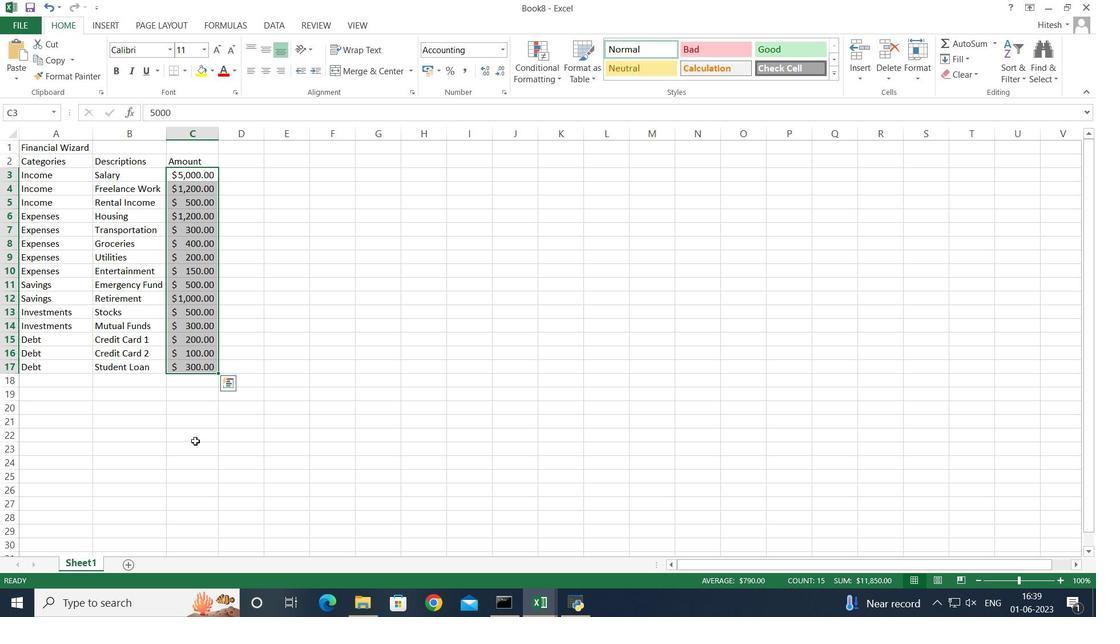 
Action: Mouse moved to (67, 150)
Screenshot: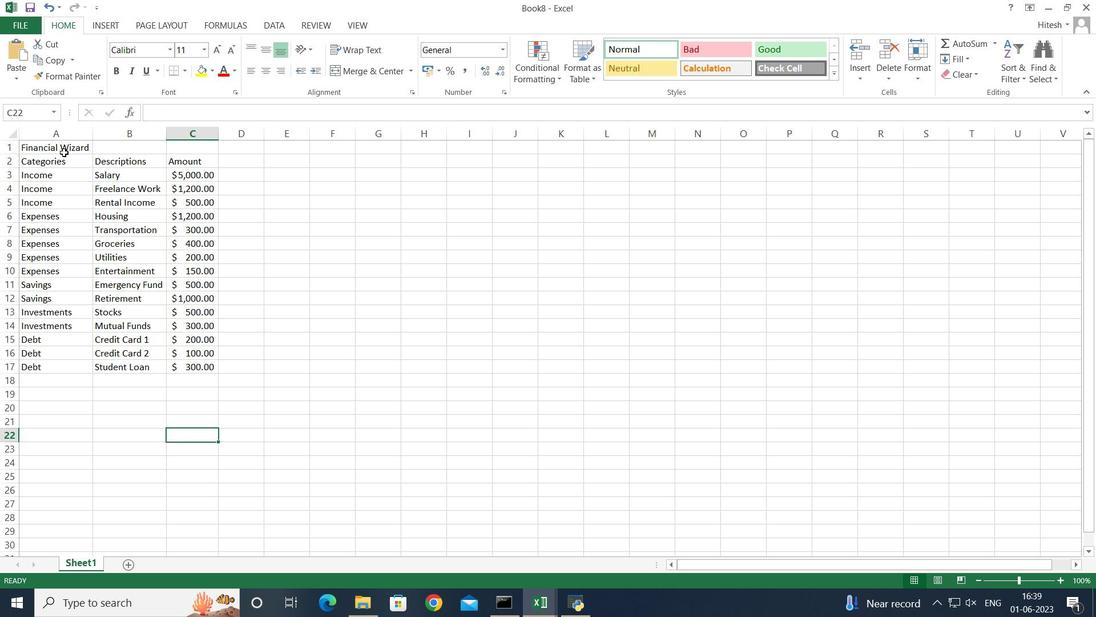 
Action: Mouse pressed left at (67, 150)
Screenshot: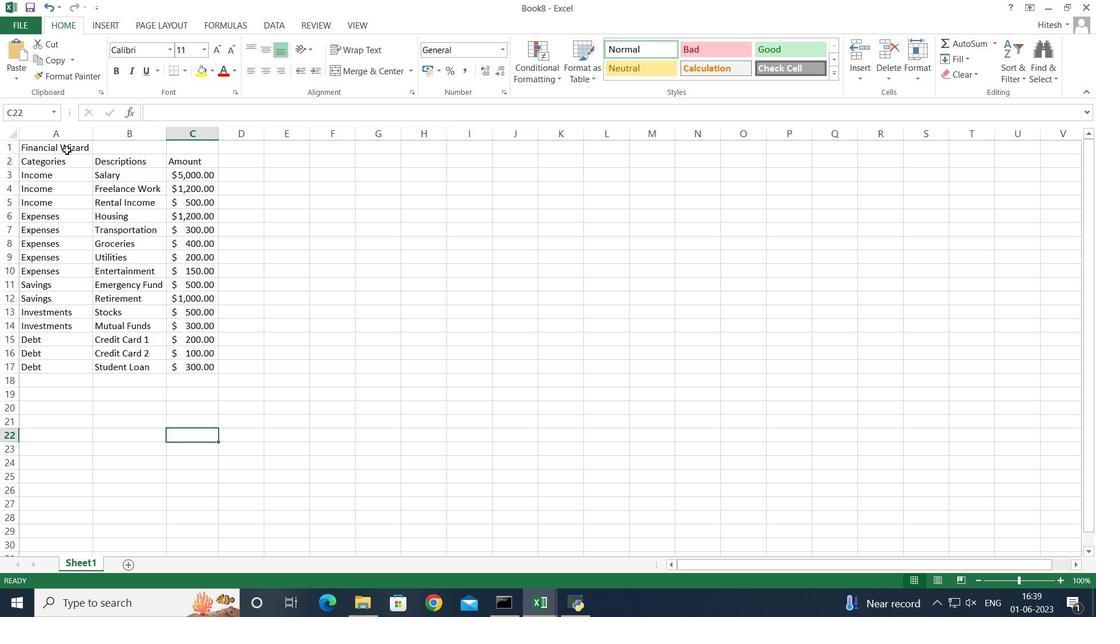 
Action: Key pressed <Key.shift>
Screenshot: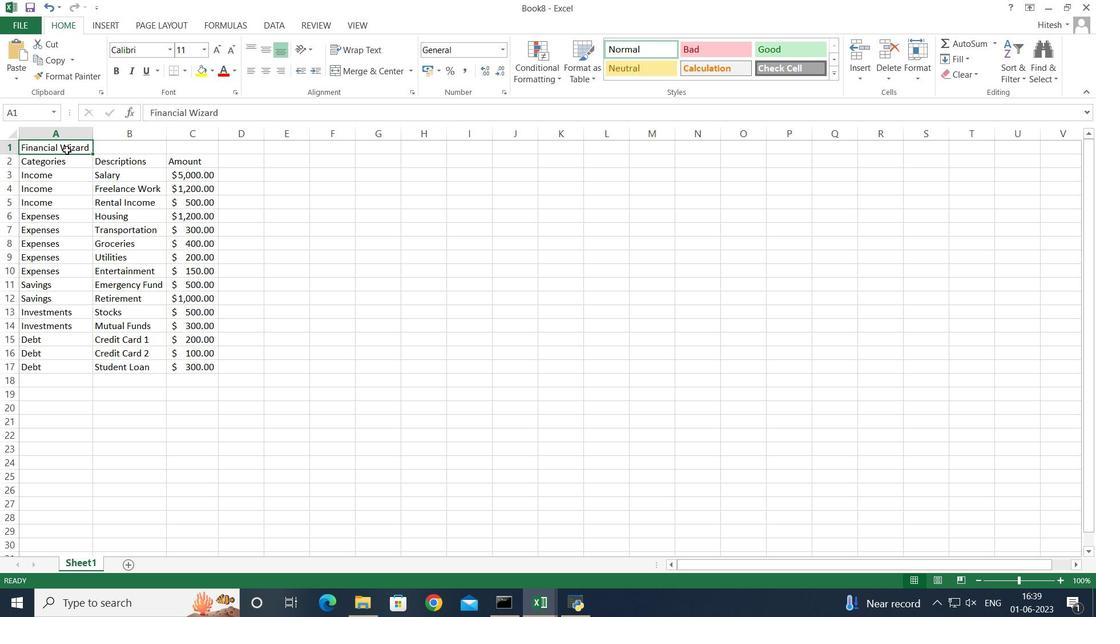 
Action: Mouse moved to (67, 150)
Screenshot: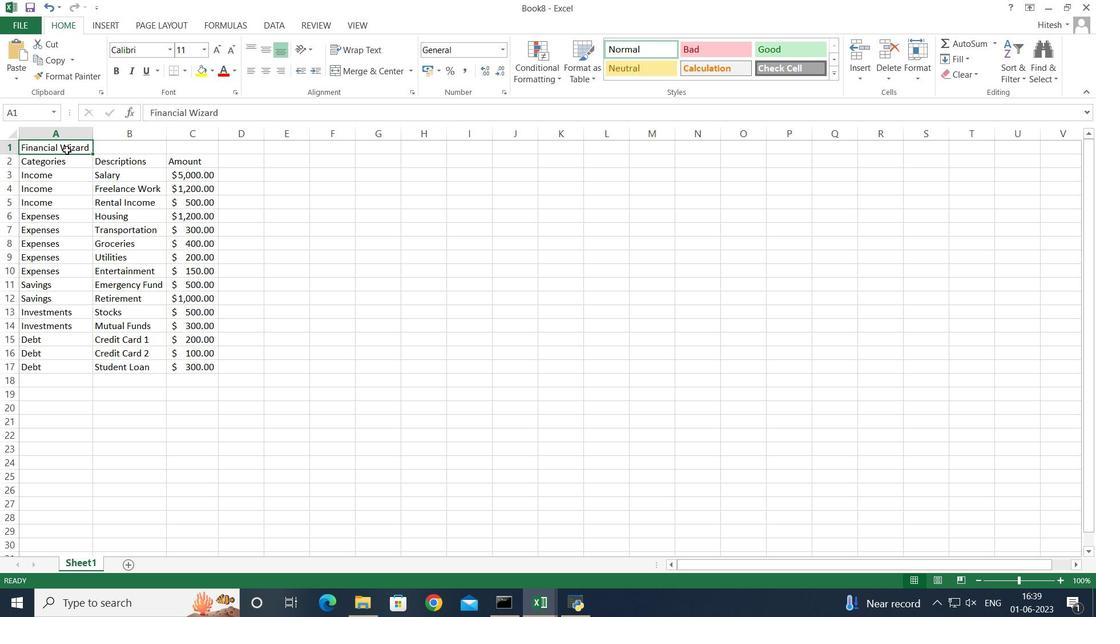 
Action: Key pressed <Key.right><Key.right>
Screenshot: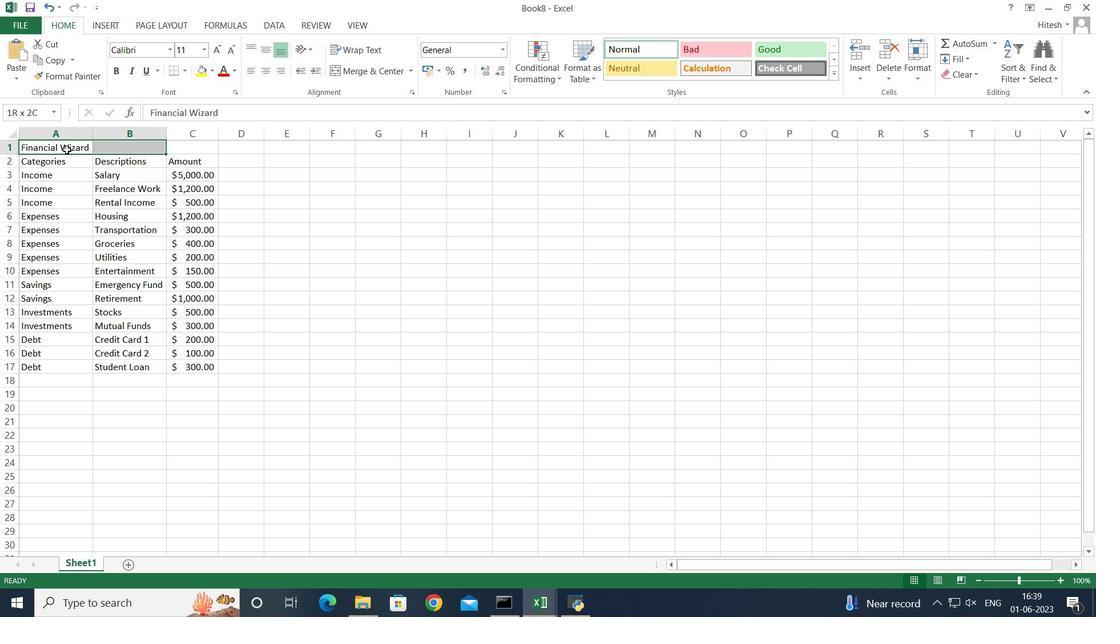 
Action: Mouse moved to (352, 67)
Screenshot: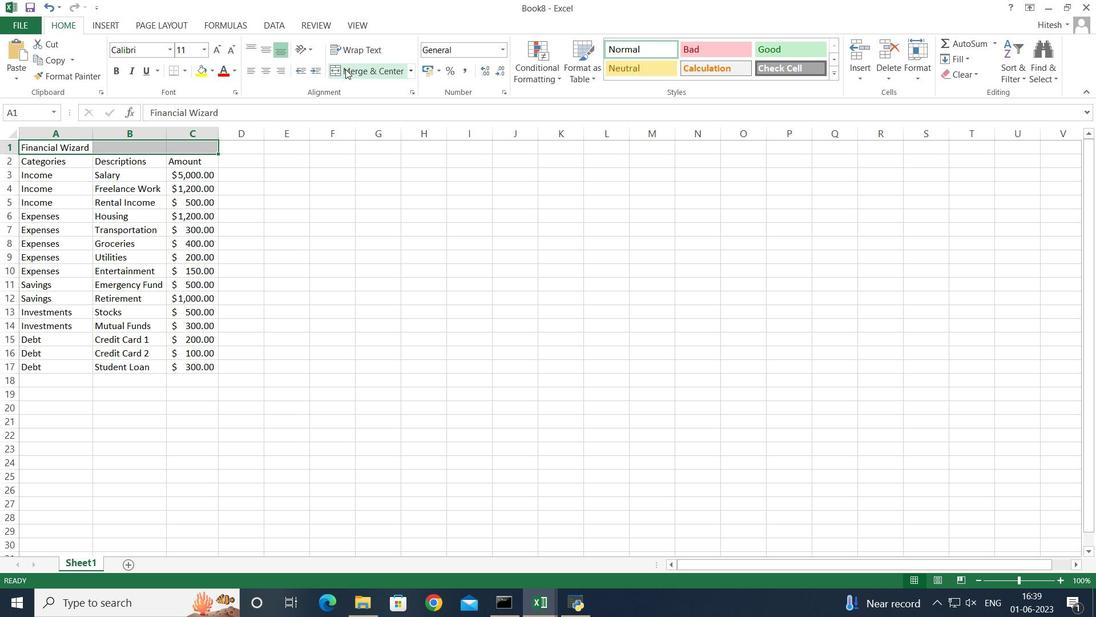 
Action: Mouse pressed left at (352, 67)
Screenshot: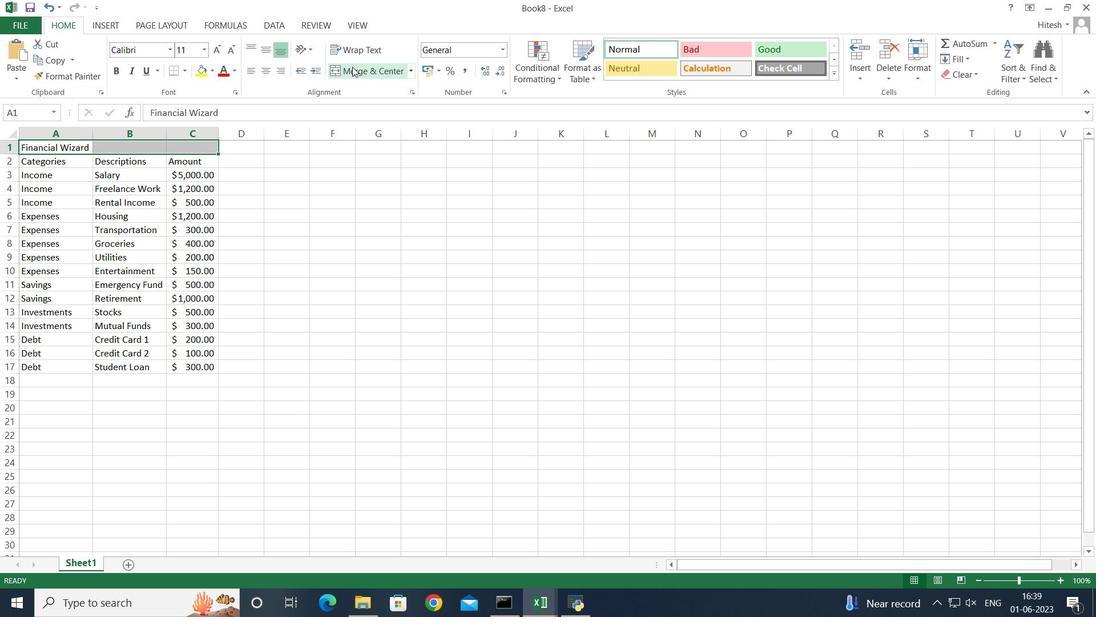 
Action: Mouse moved to (95, 413)
Screenshot: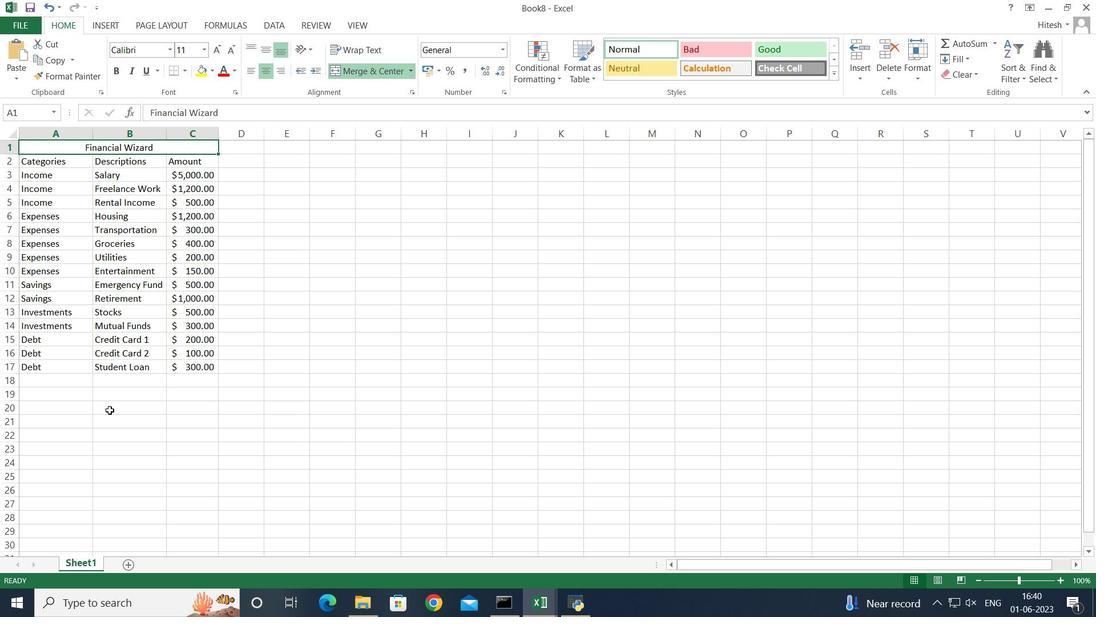 
Action: Mouse pressed left at (95, 413)
Screenshot: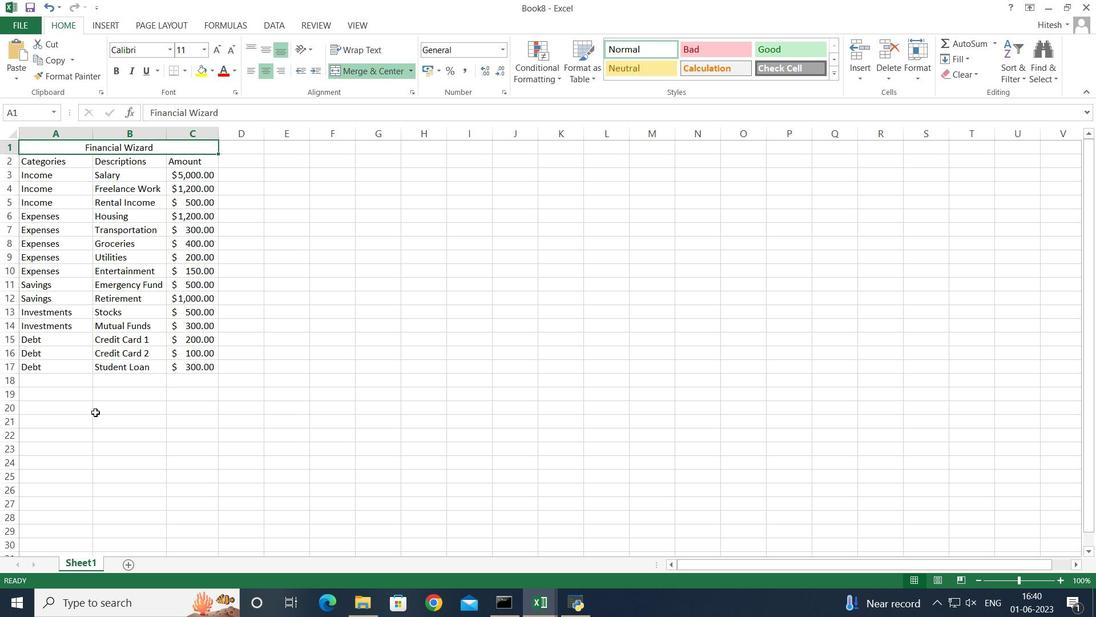 
Action: Mouse moved to (19, 26)
Screenshot: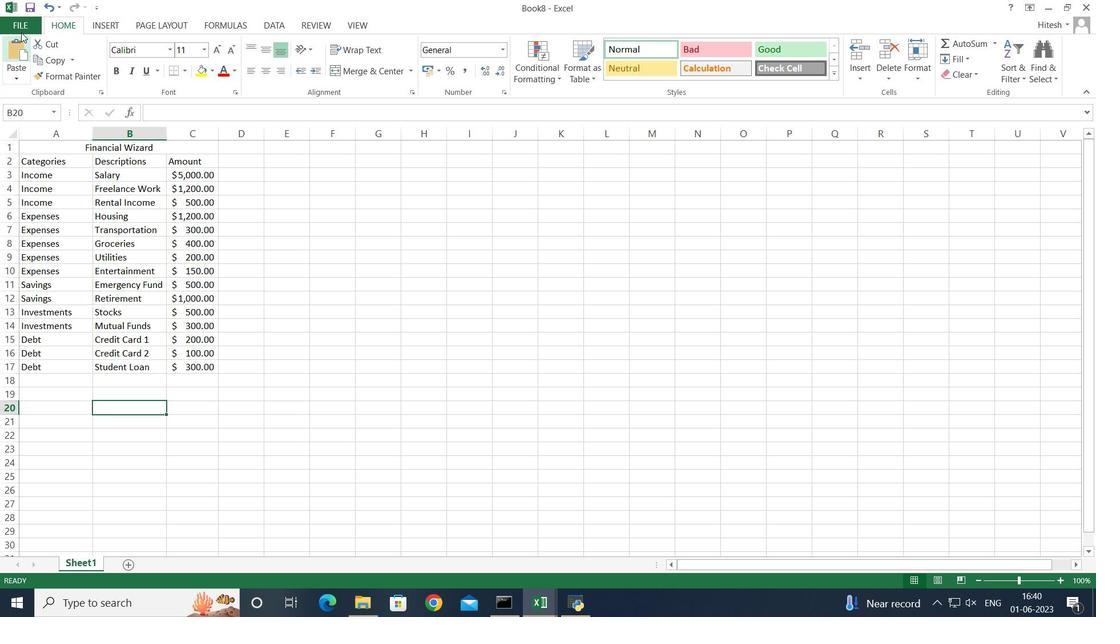 
Action: Mouse pressed left at (19, 26)
Screenshot: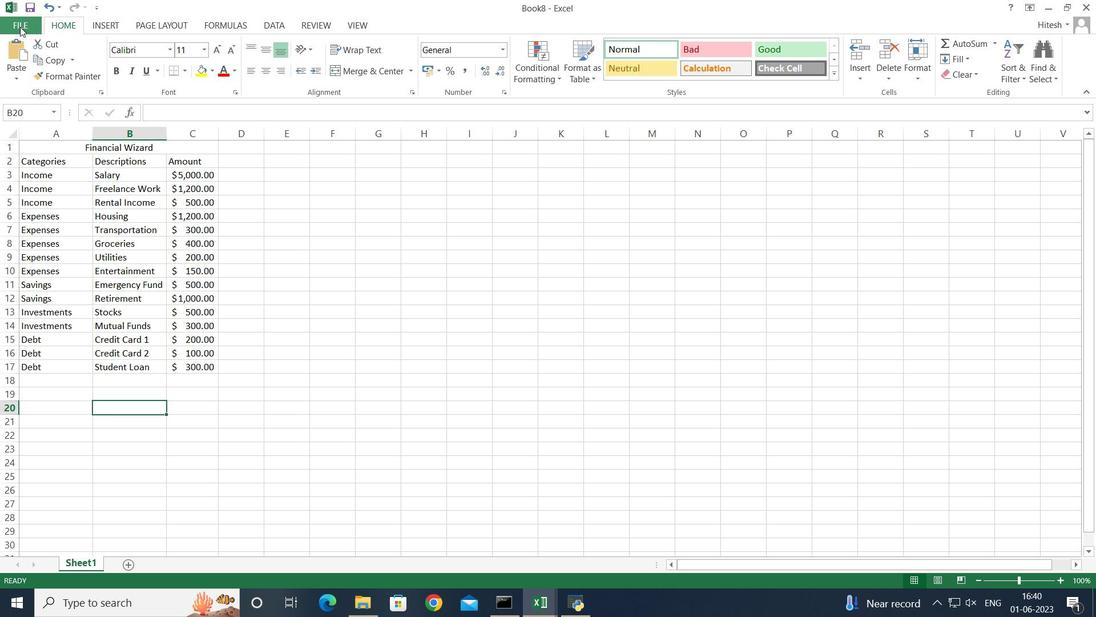 
Action: Mouse moved to (49, 127)
Screenshot: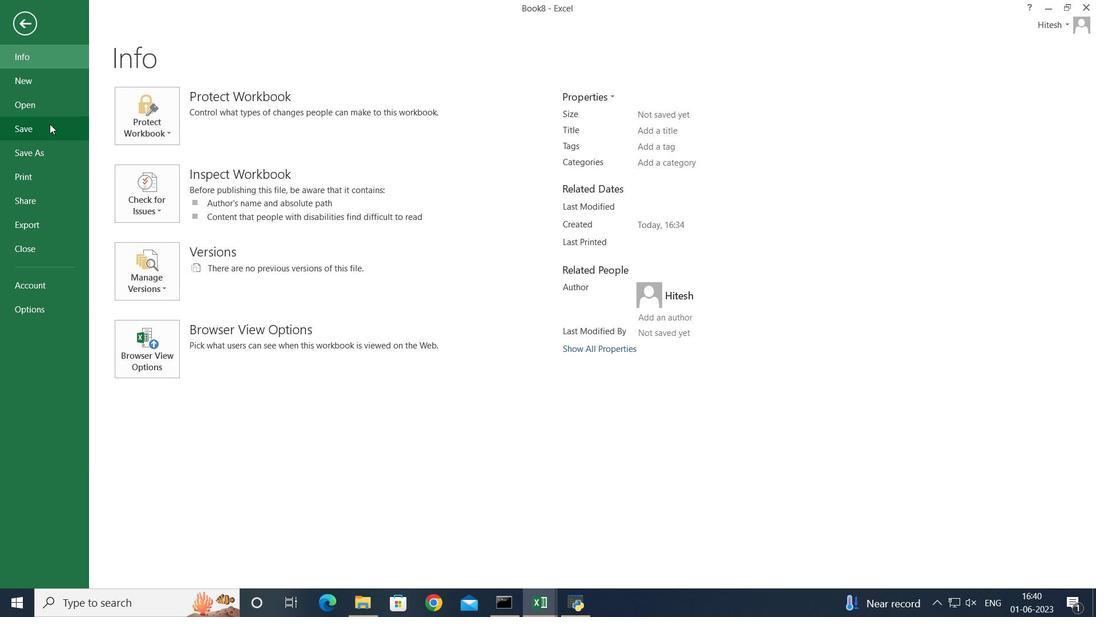 
Action: Mouse pressed left at (49, 127)
Screenshot: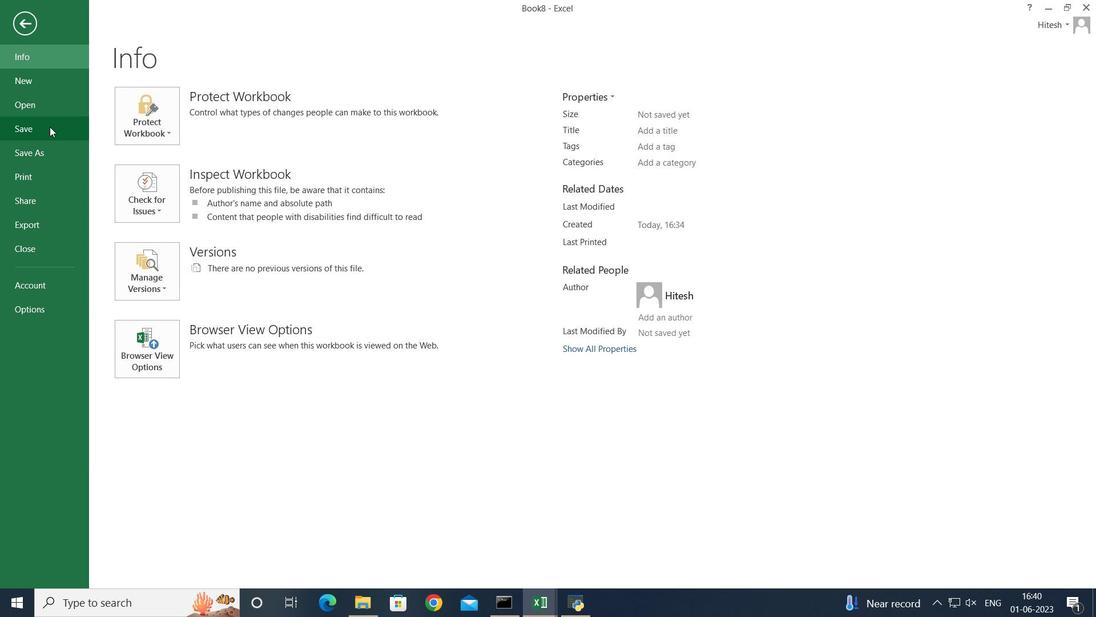 
Action: Key pressed <Key.shift>A
Screenshot: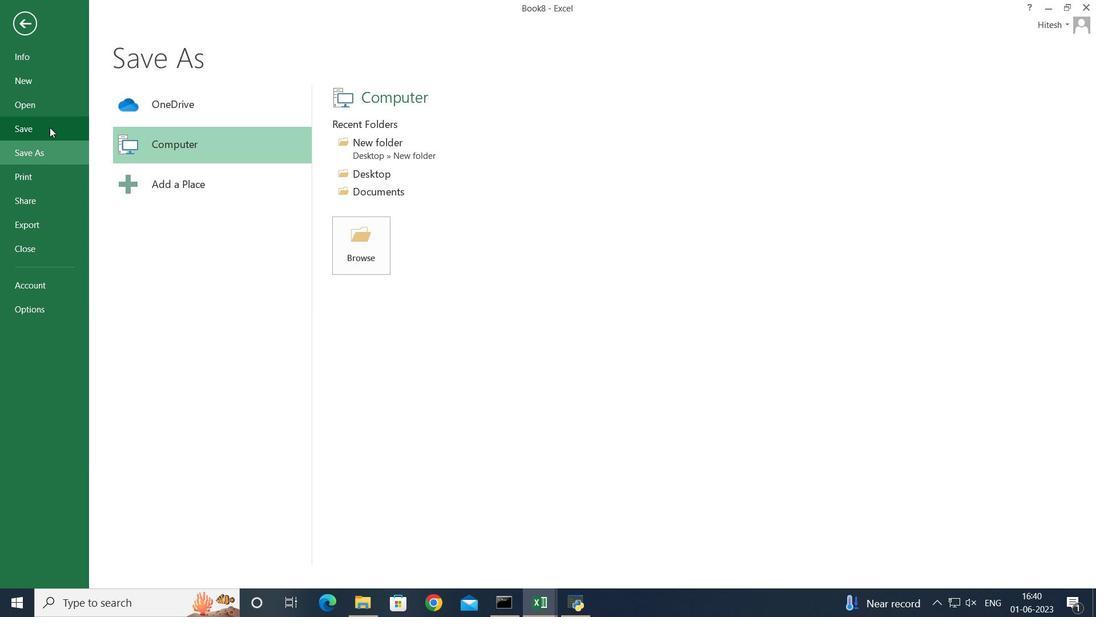 
Action: Mouse moved to (384, 148)
Screenshot: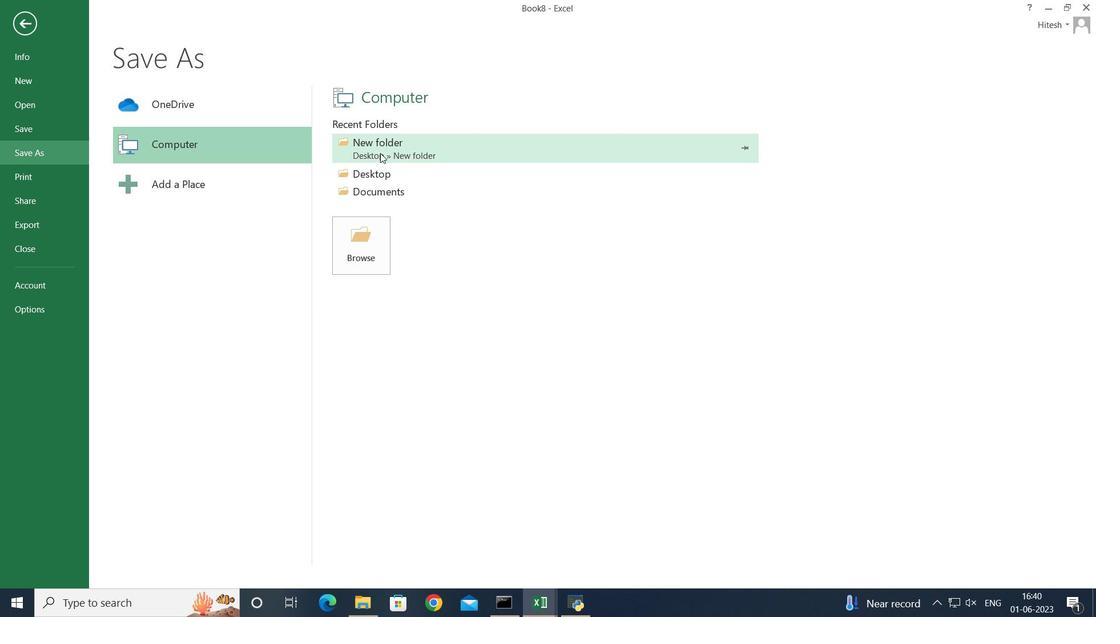 
Action: Mouse pressed left at (384, 148)
Screenshot: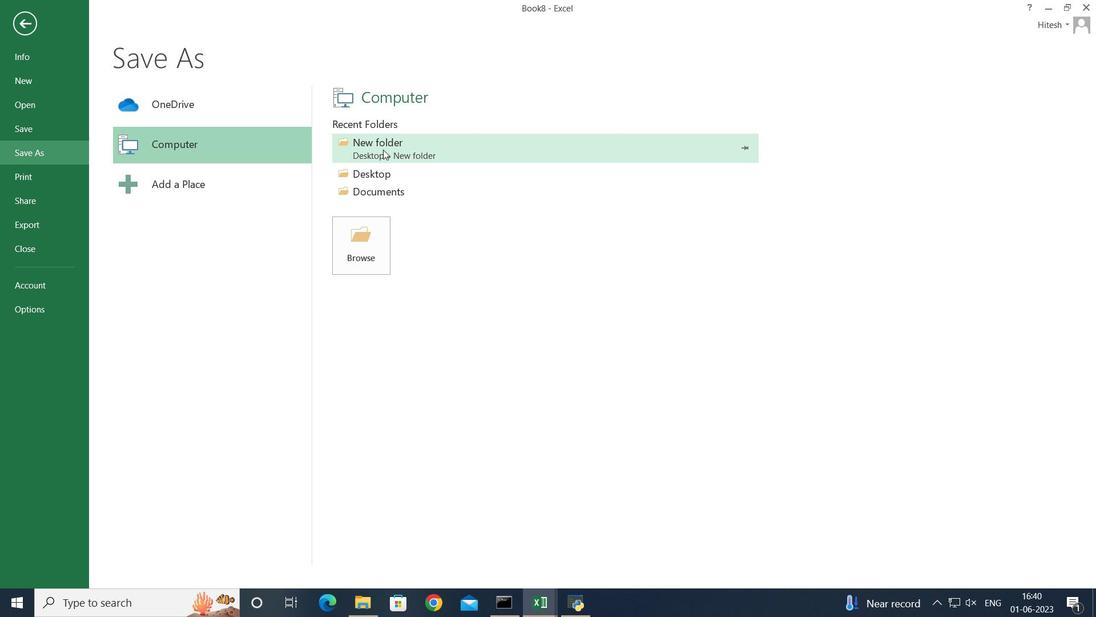 
Action: Key pressed <Key.shift>Attendance<Key.space><Key.shift>Sheet<Key.space><Key.shift>For<Key.space><Key.shift>Weekly<Key.space><Key.shift>Overview
Screenshot: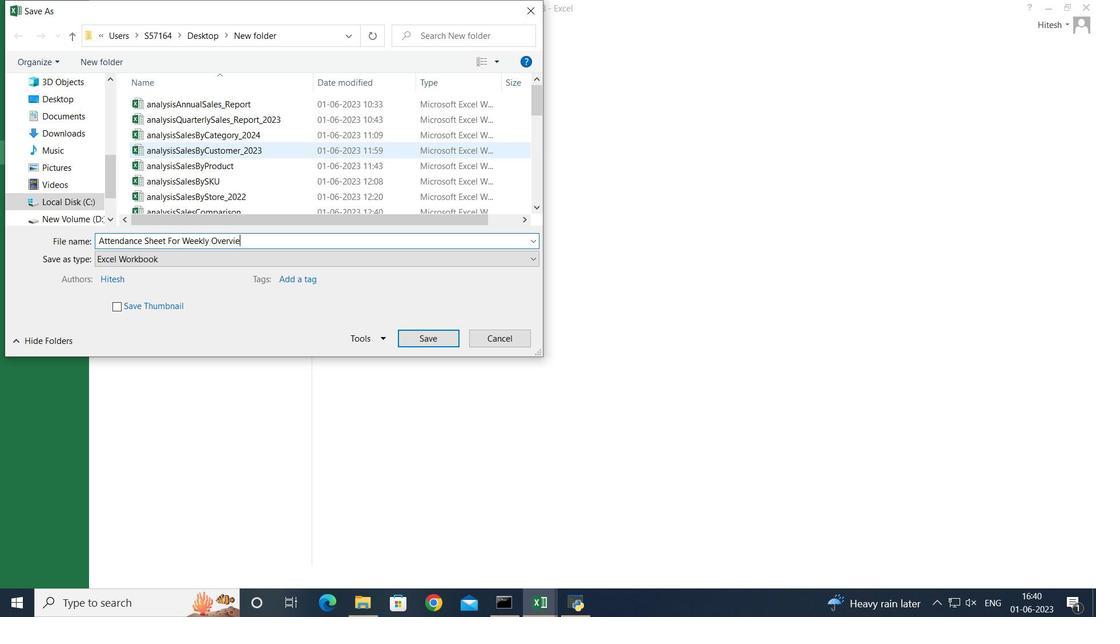 
Action: Mouse moved to (435, 335)
Screenshot: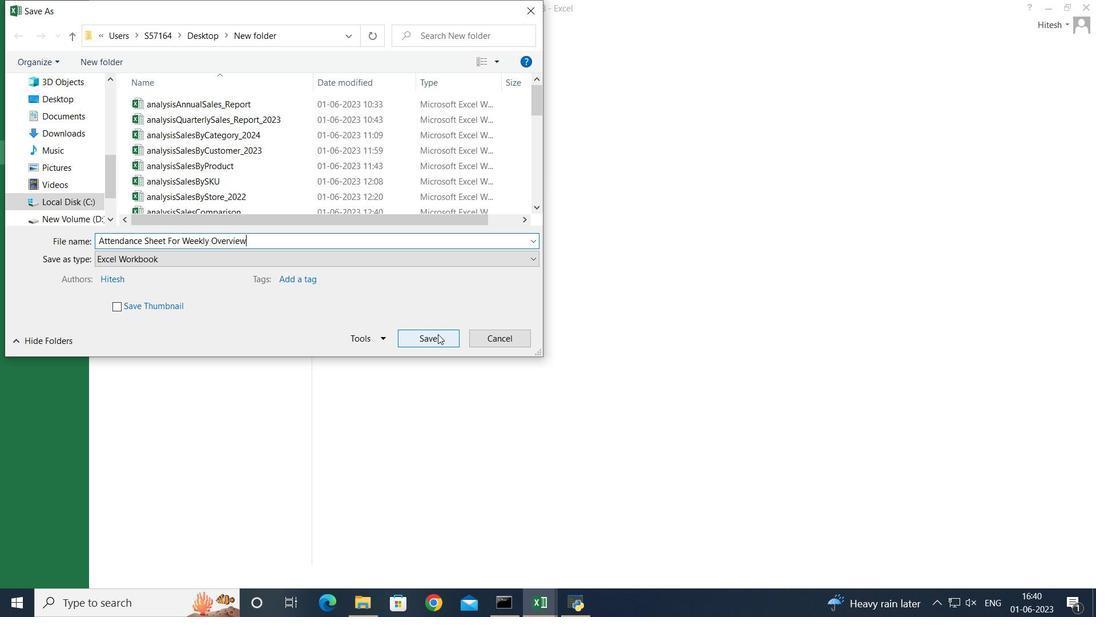 
Action: Mouse pressed left at (435, 335)
Screenshot: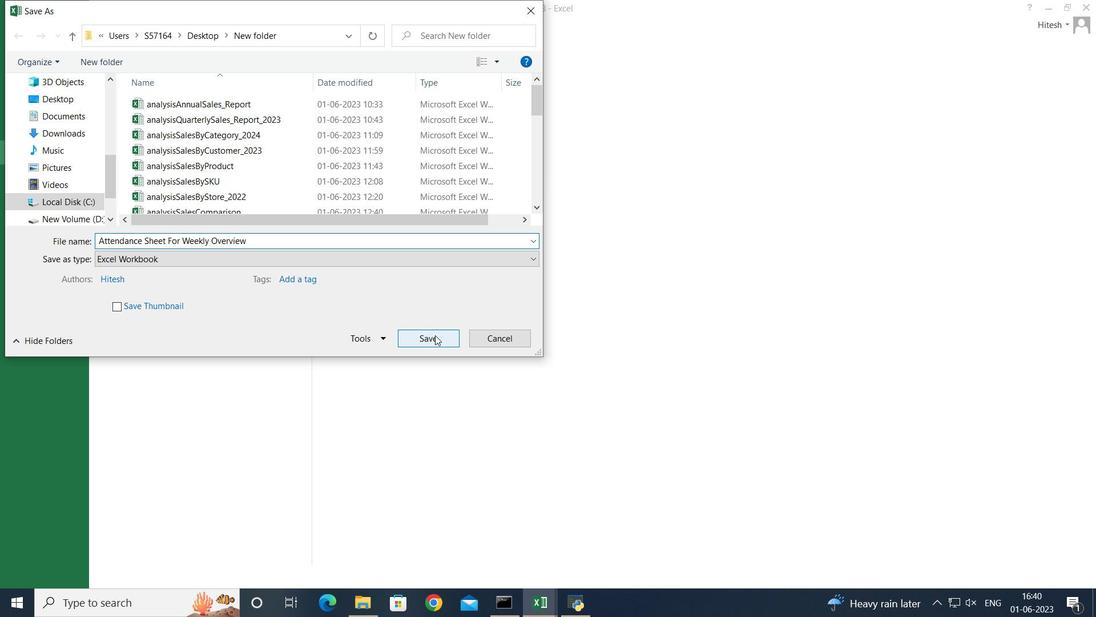
Action: Mouse moved to (333, 261)
Screenshot: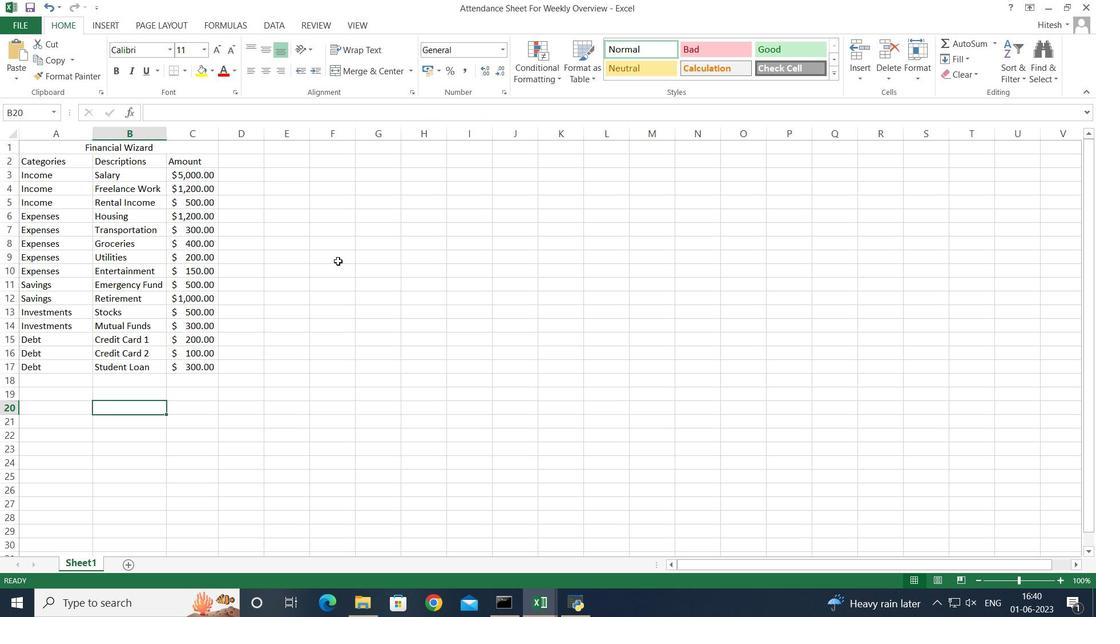 
